 Task: Create a due date automation trigger when advanced on, 2 hours before a card is due add fields without custom field "Resume" set to a date more than 1 days from now.
Action: Mouse moved to (1024, 300)
Screenshot: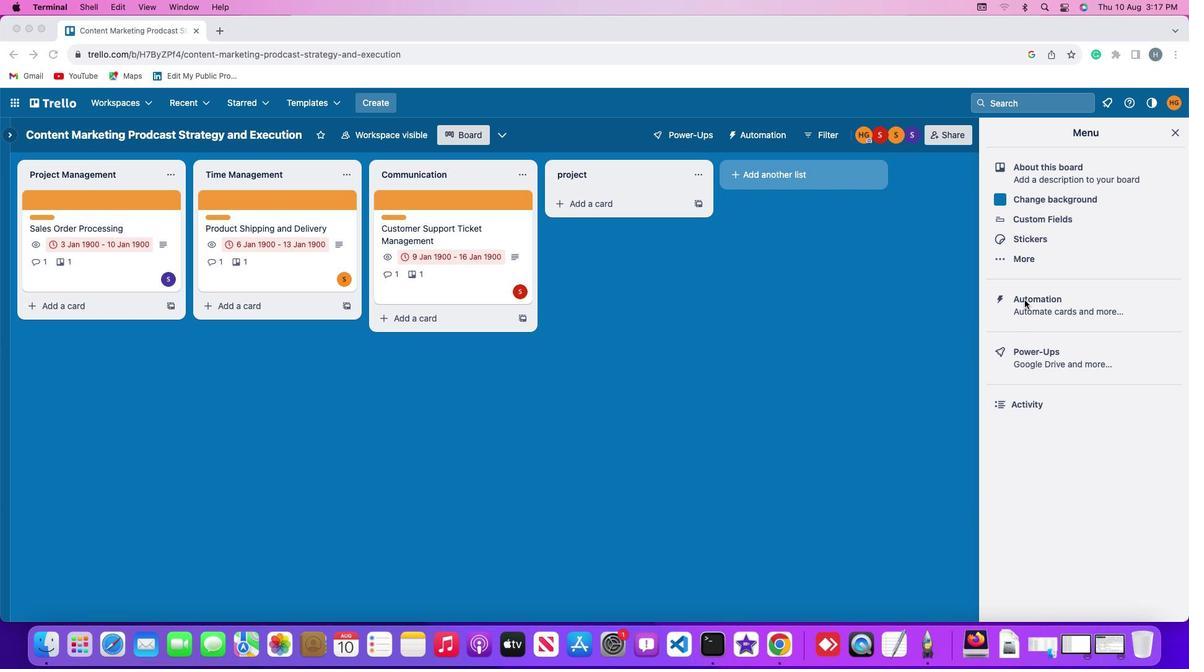 
Action: Mouse pressed left at (1024, 300)
Screenshot: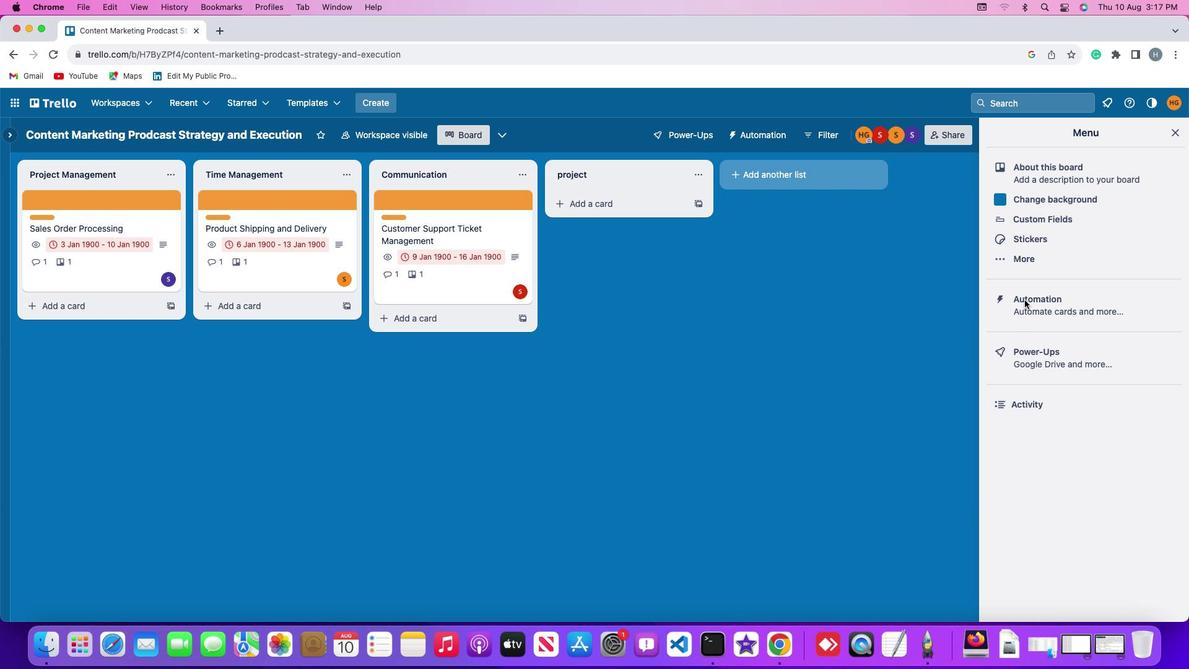 
Action: Mouse pressed left at (1024, 300)
Screenshot: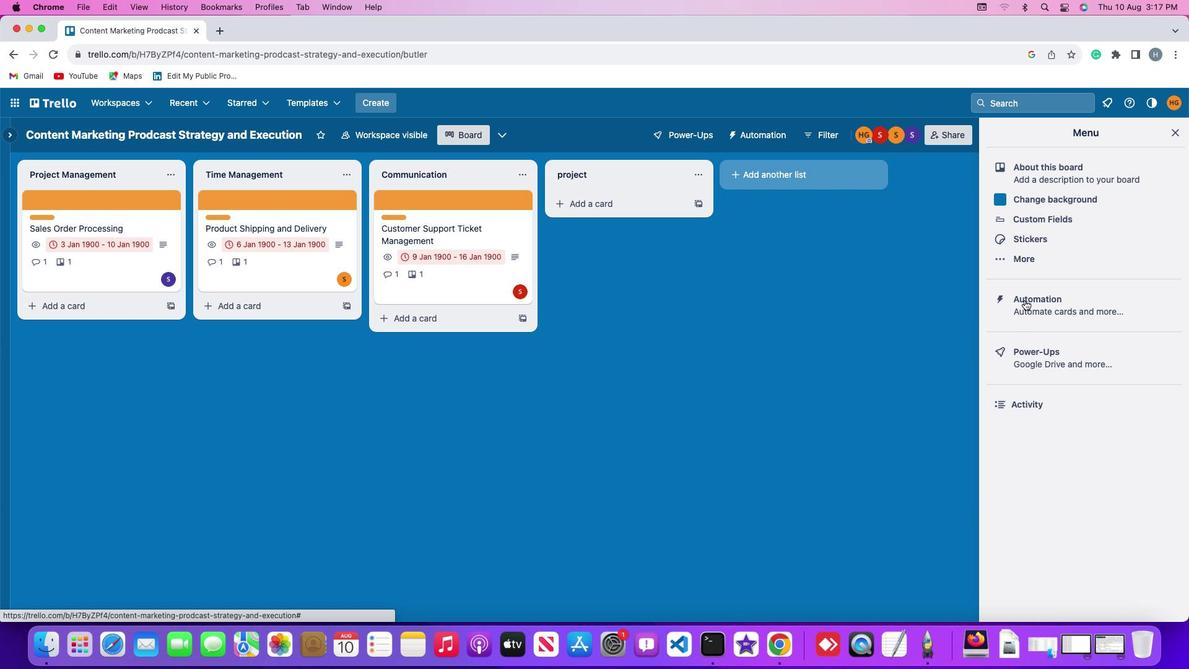 
Action: Mouse moved to (96, 294)
Screenshot: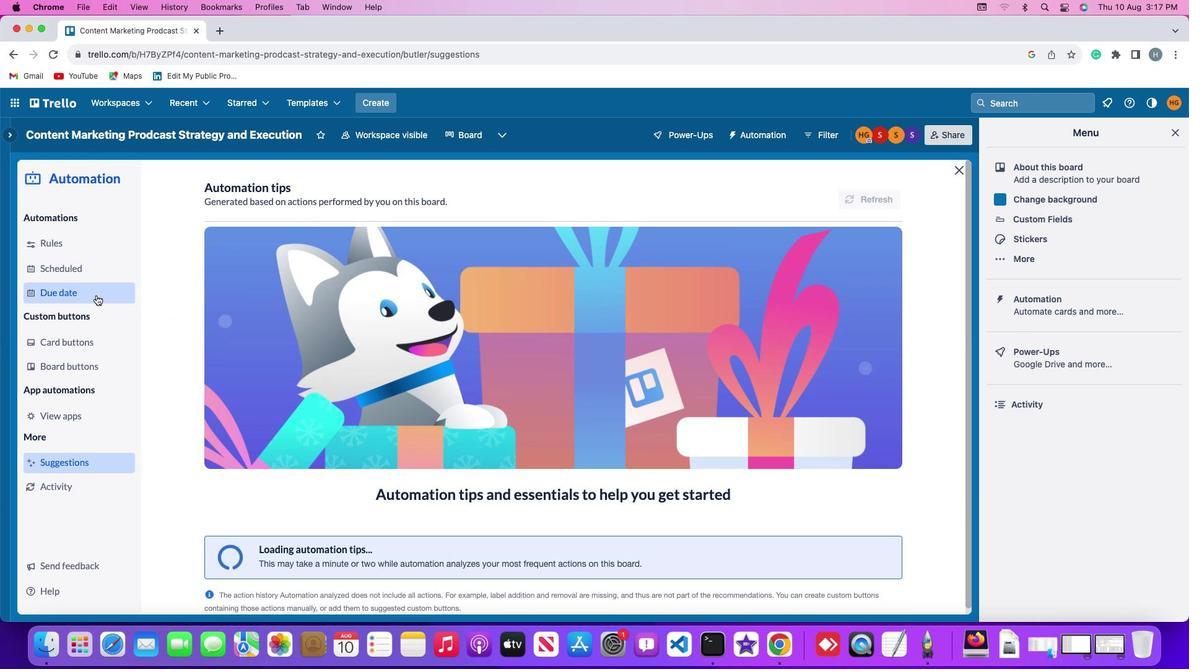 
Action: Mouse pressed left at (96, 294)
Screenshot: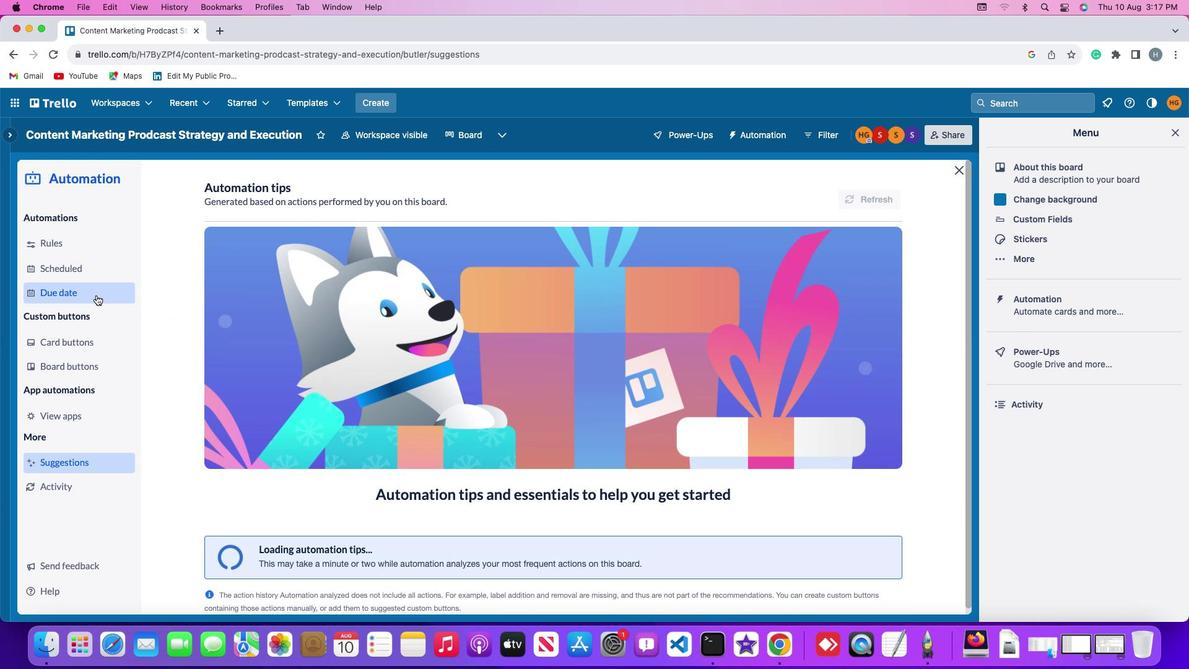 
Action: Mouse moved to (843, 190)
Screenshot: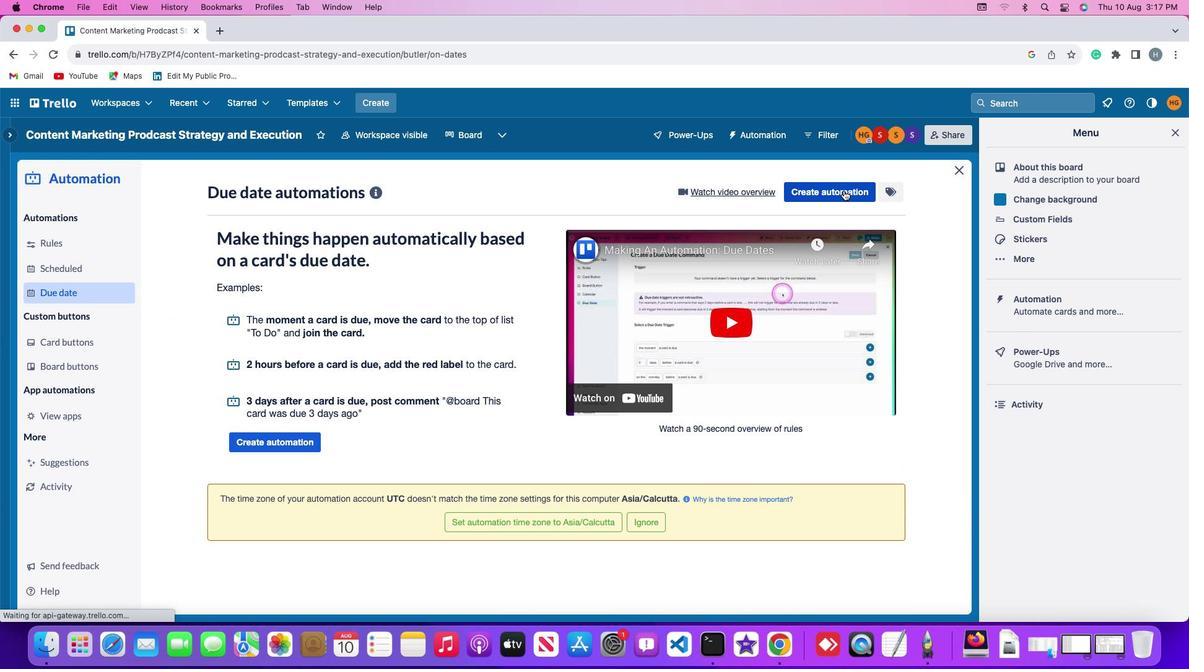 
Action: Mouse pressed left at (843, 190)
Screenshot: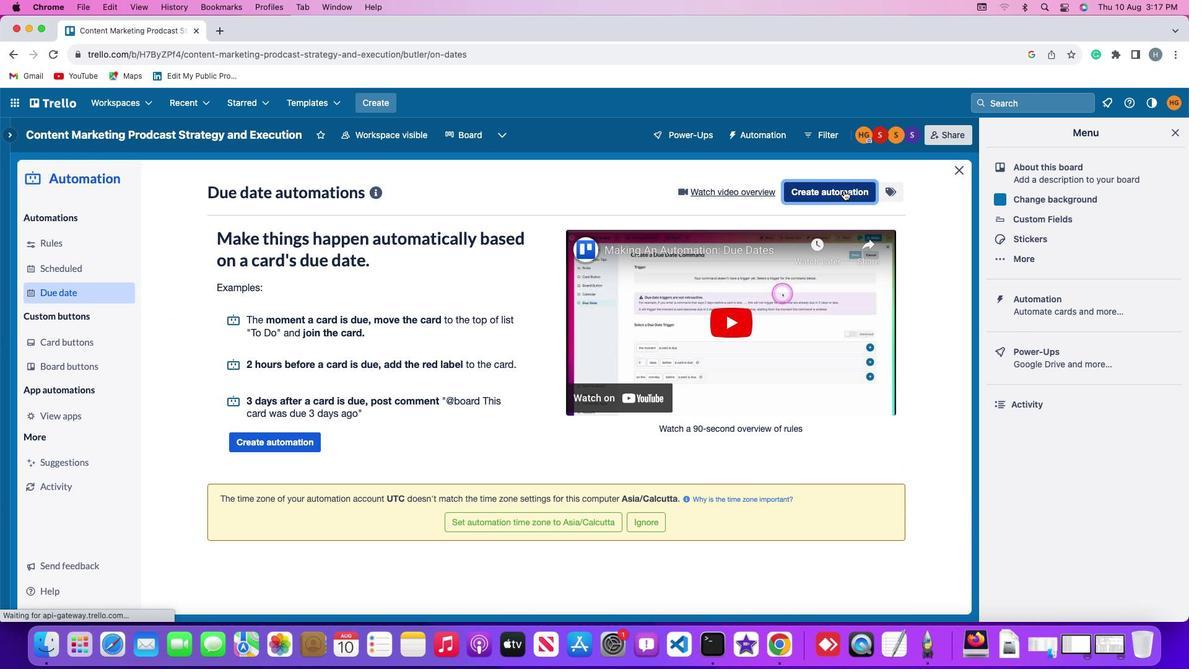 
Action: Mouse moved to (232, 311)
Screenshot: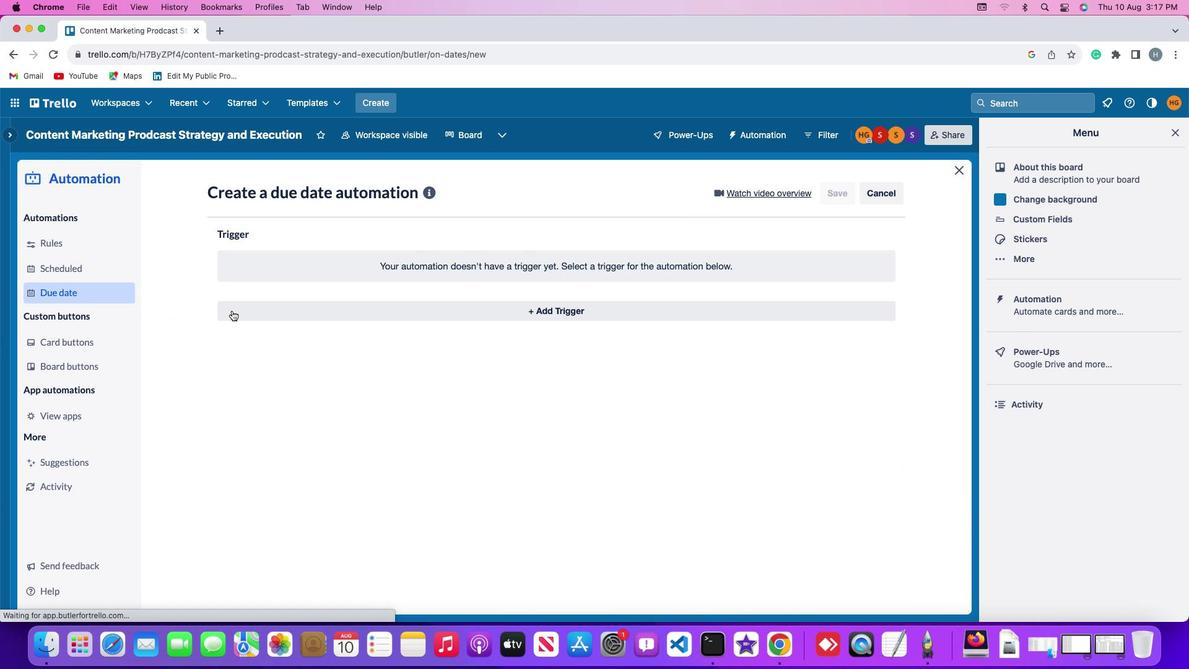 
Action: Mouse pressed left at (232, 311)
Screenshot: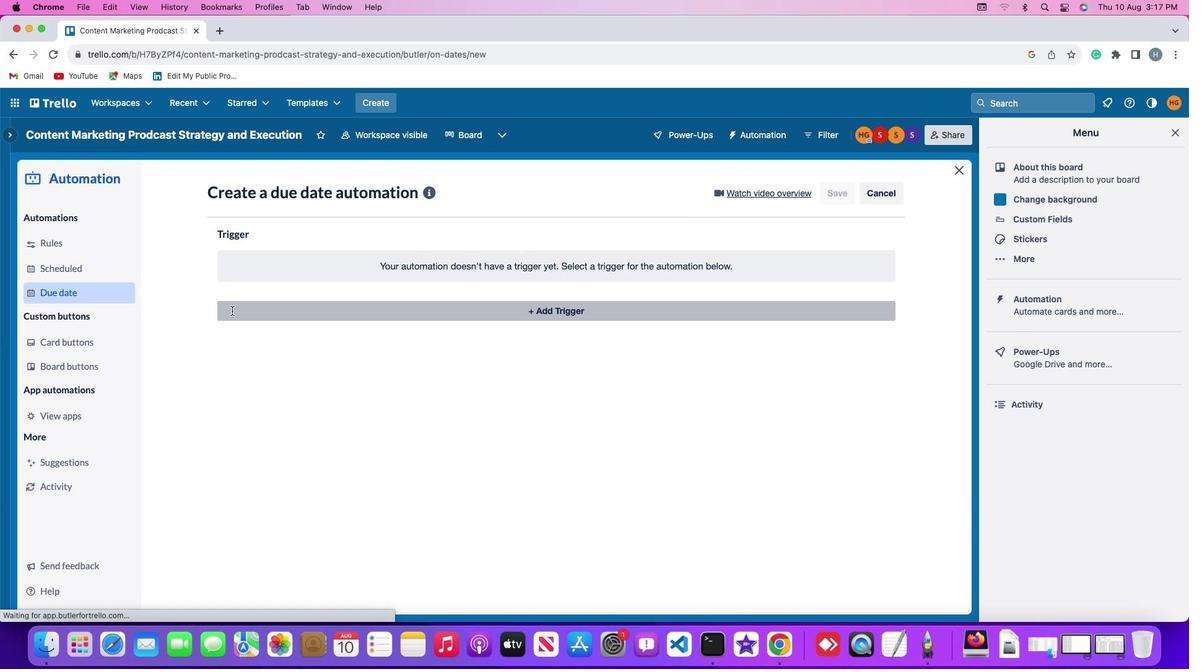 
Action: Mouse moved to (243, 508)
Screenshot: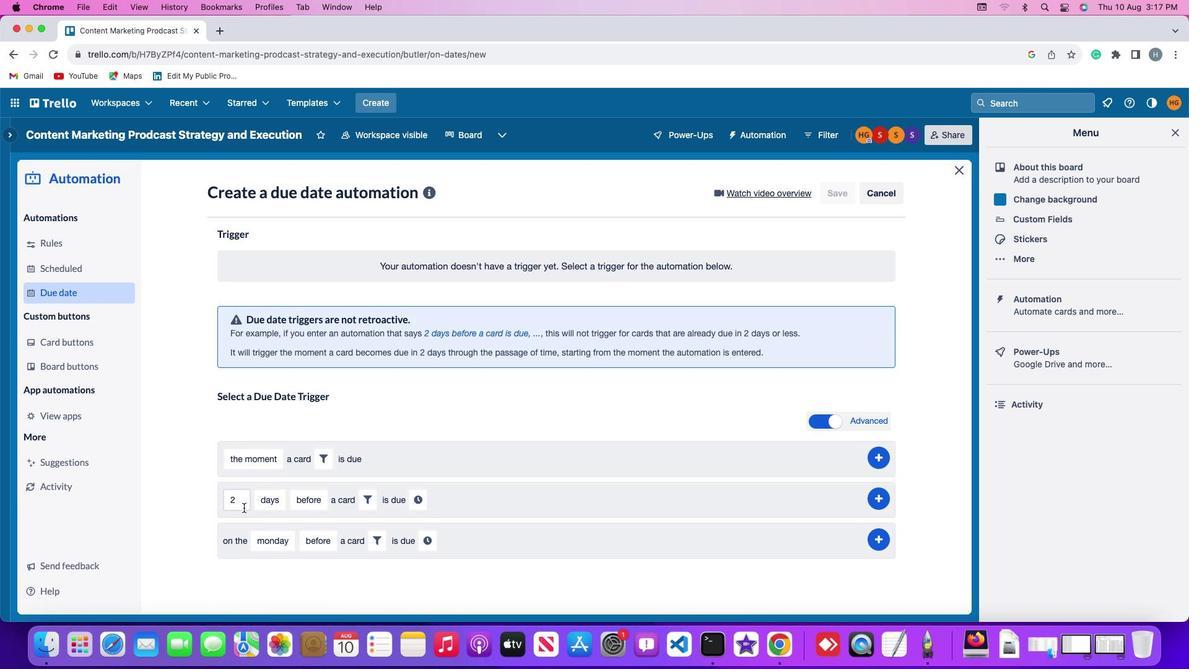 
Action: Mouse pressed left at (243, 508)
Screenshot: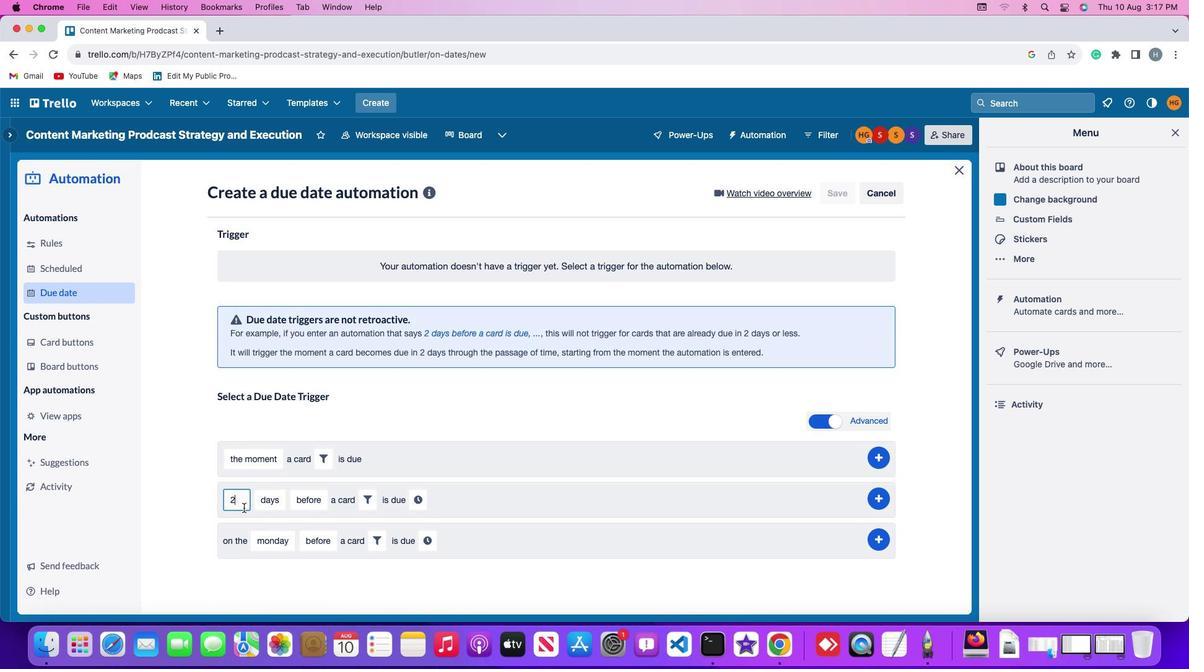 
Action: Key pressed Key.backspace
Screenshot: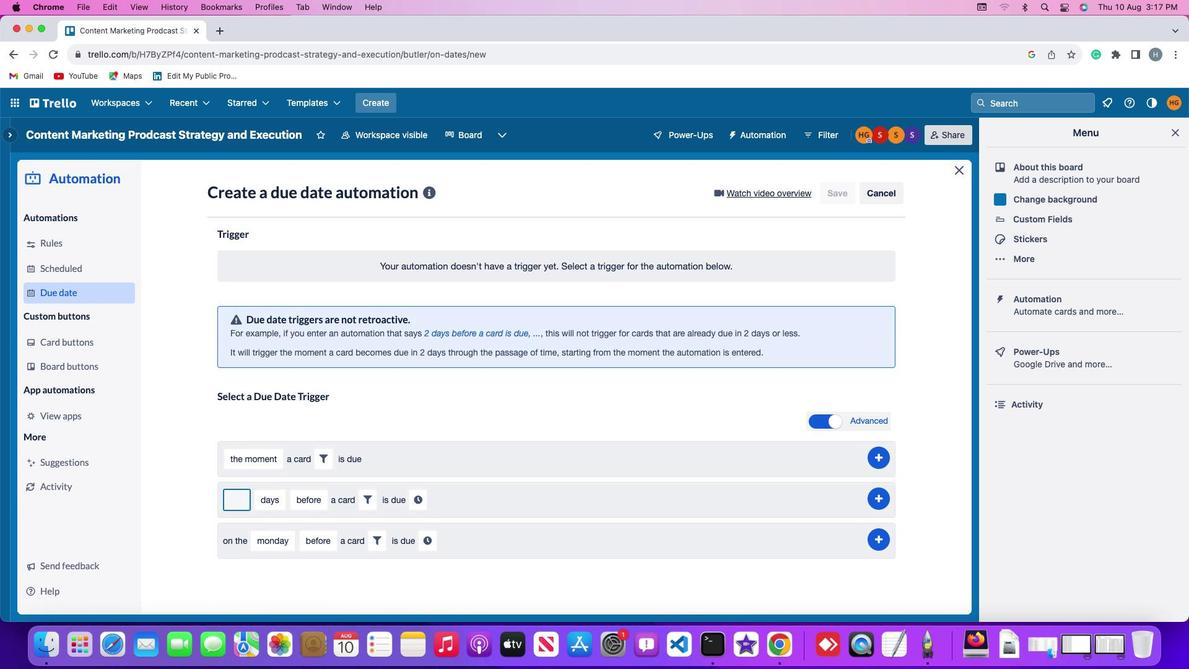 
Action: Mouse moved to (243, 508)
Screenshot: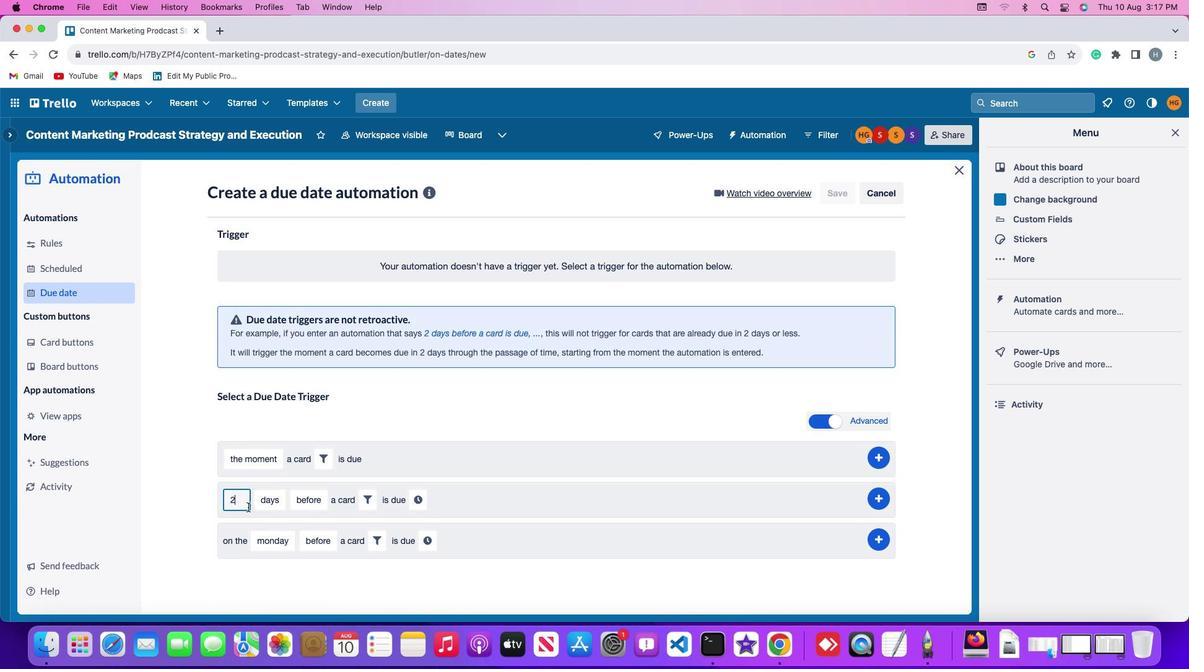 
Action: Key pressed '2'
Screenshot: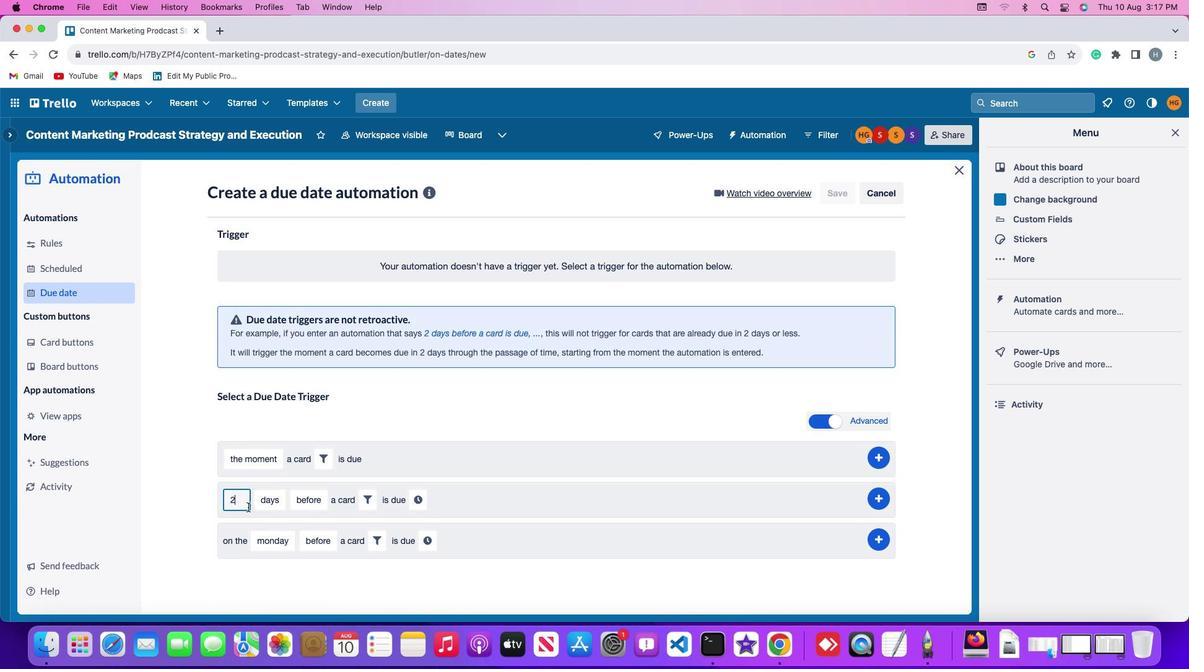 
Action: Mouse moved to (258, 503)
Screenshot: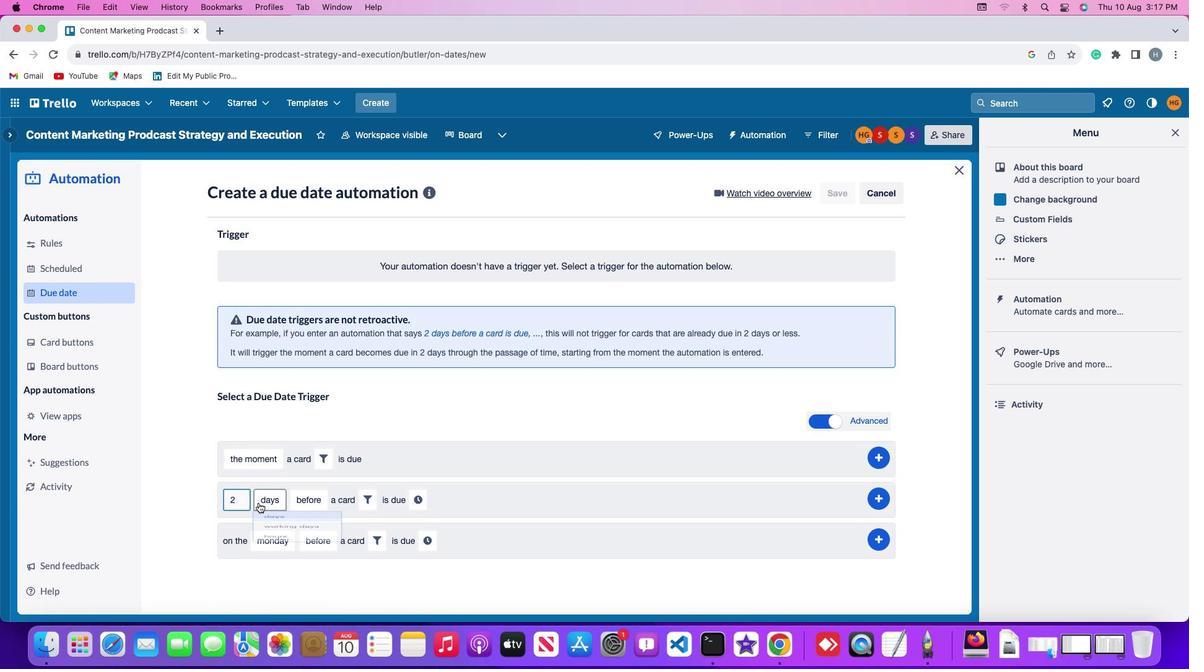 
Action: Mouse pressed left at (258, 503)
Screenshot: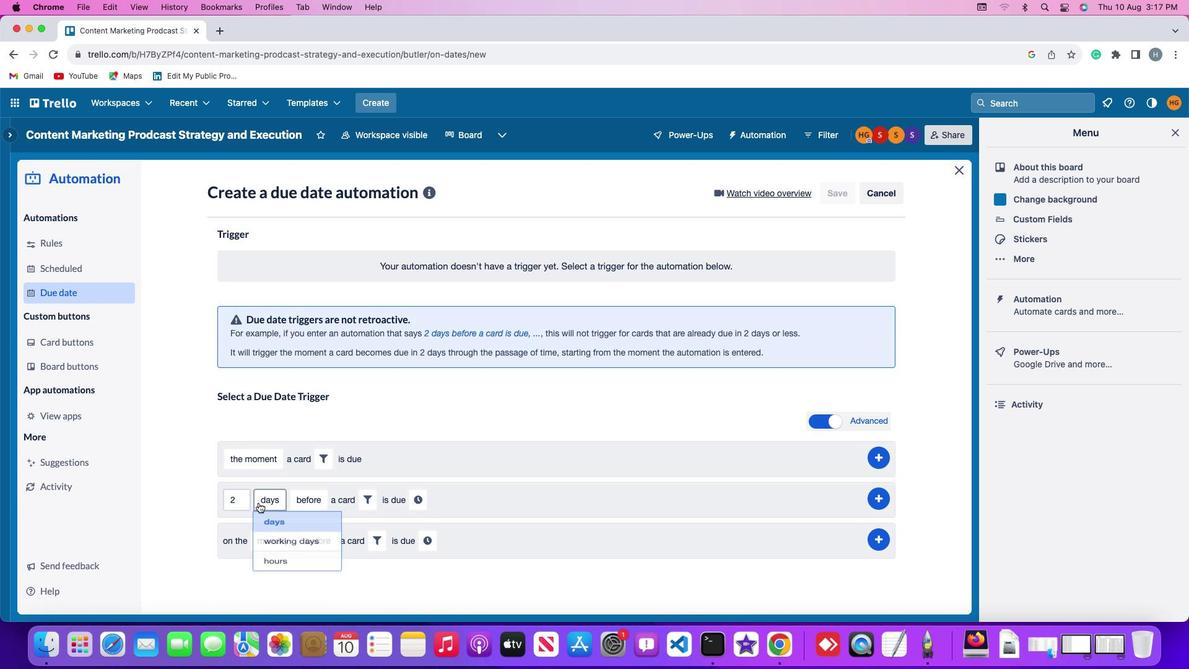 
Action: Mouse moved to (282, 571)
Screenshot: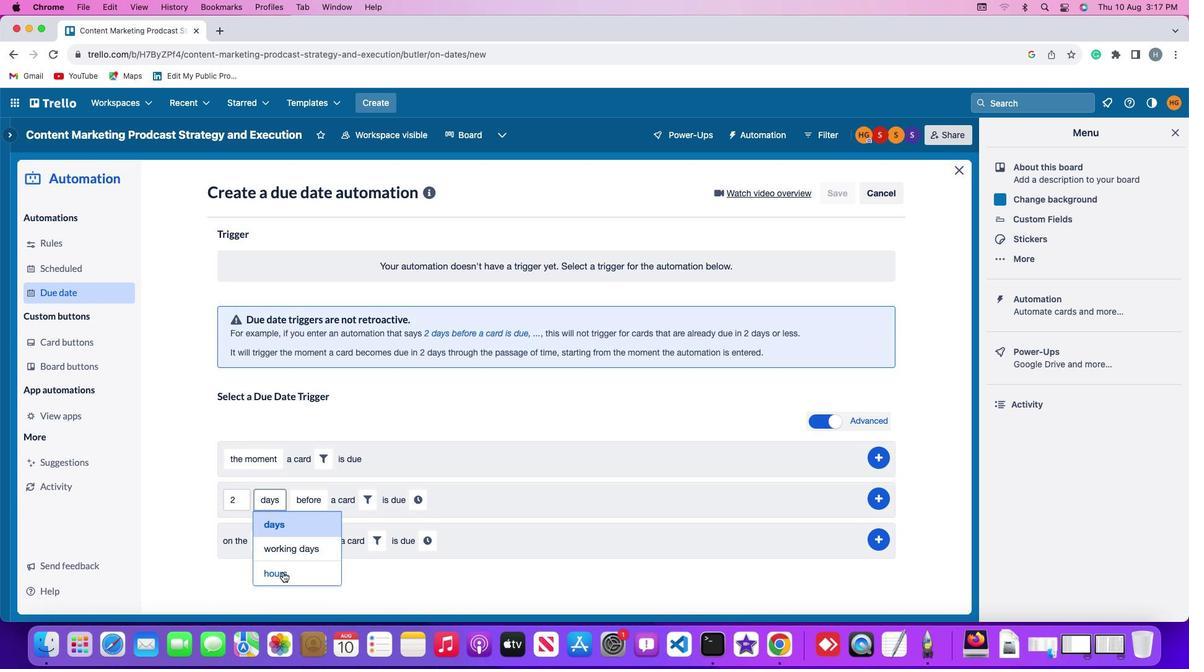 
Action: Mouse pressed left at (282, 571)
Screenshot: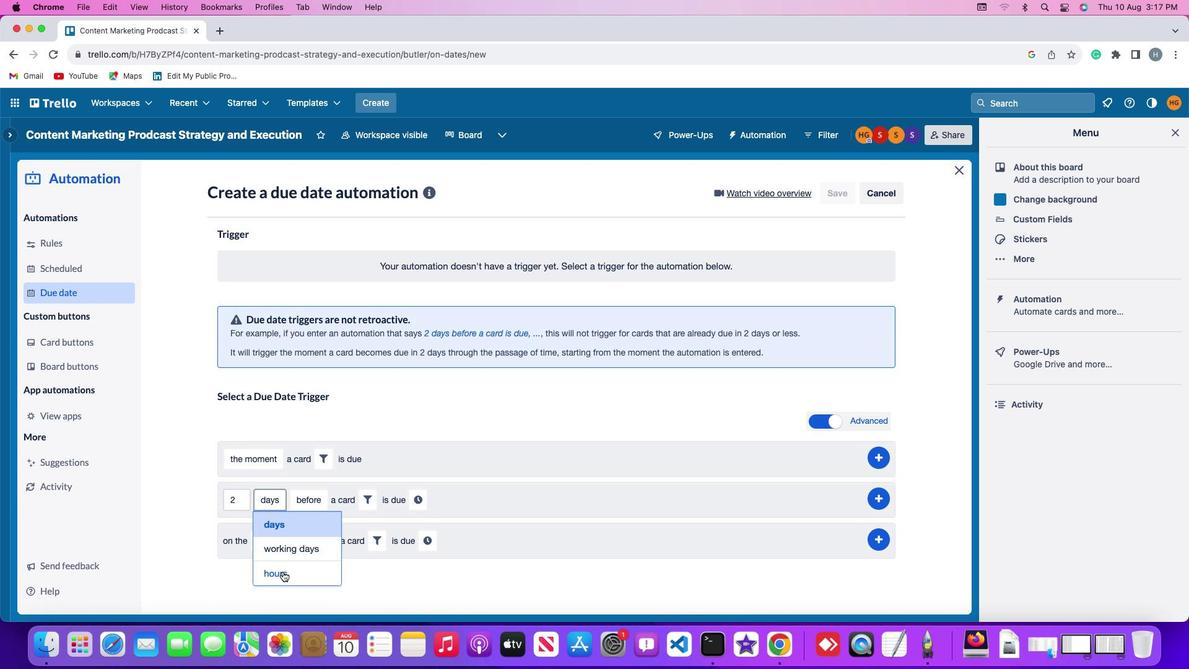 
Action: Mouse moved to (311, 498)
Screenshot: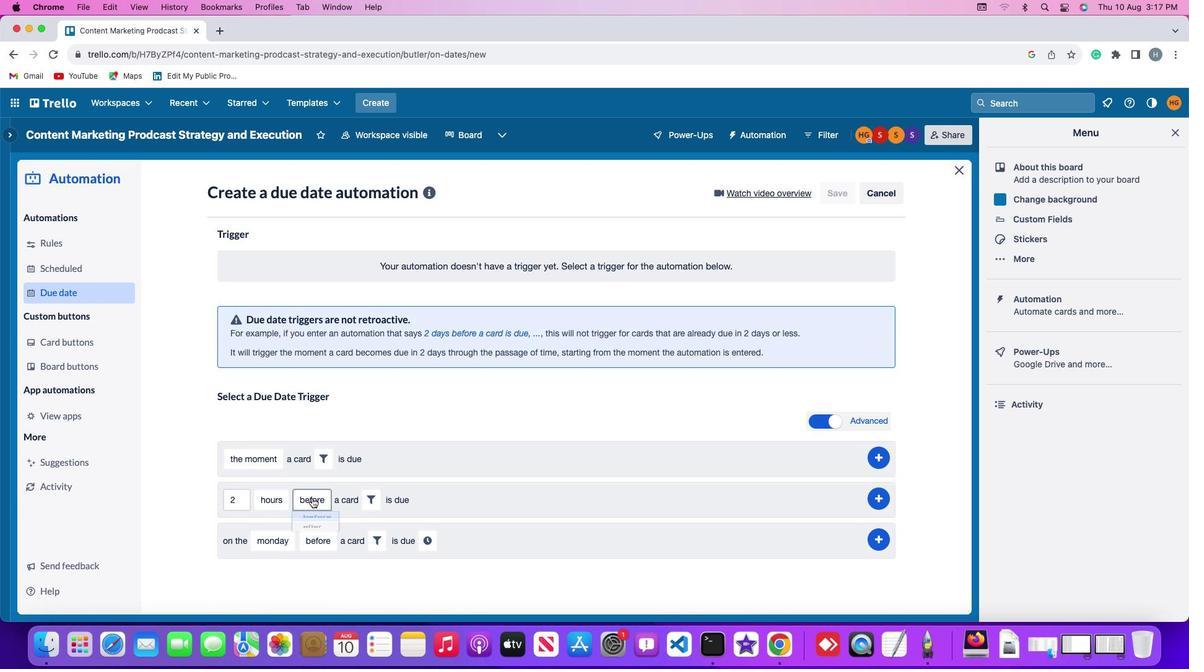 
Action: Mouse pressed left at (311, 498)
Screenshot: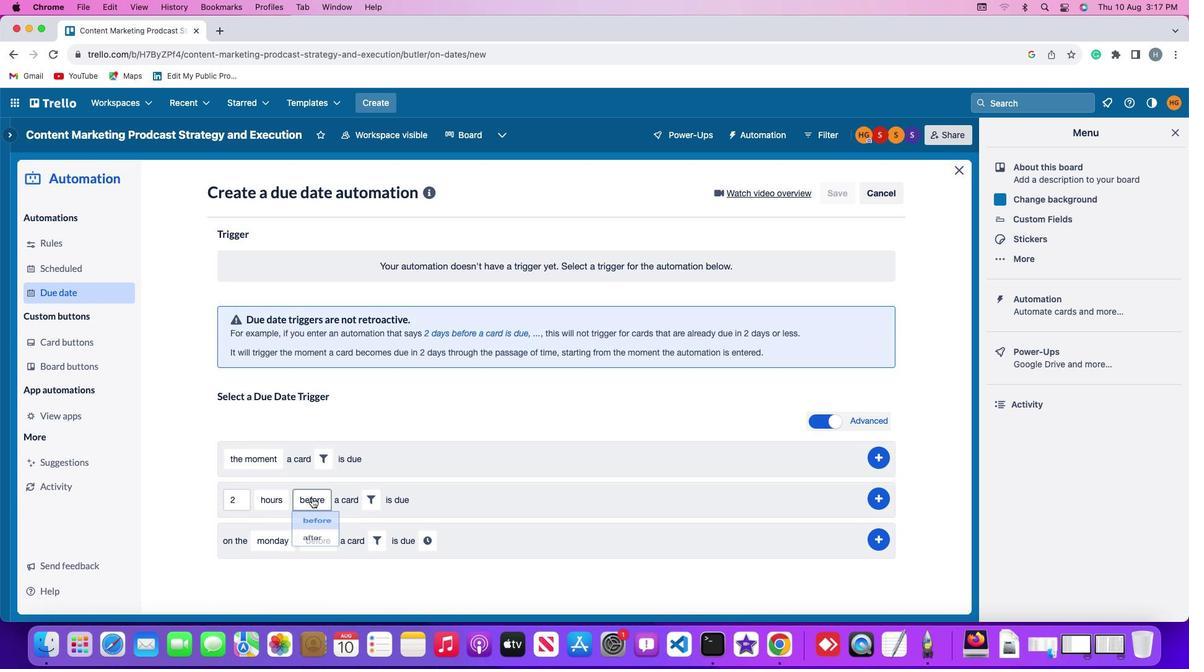 
Action: Mouse moved to (316, 519)
Screenshot: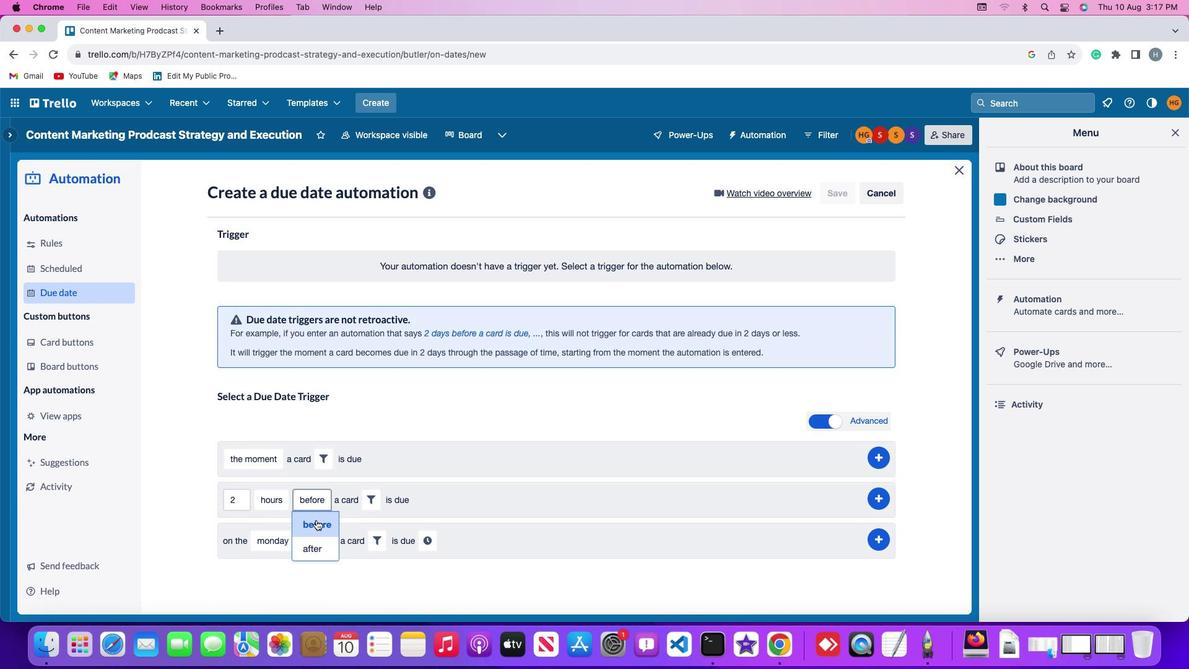 
Action: Mouse pressed left at (316, 519)
Screenshot: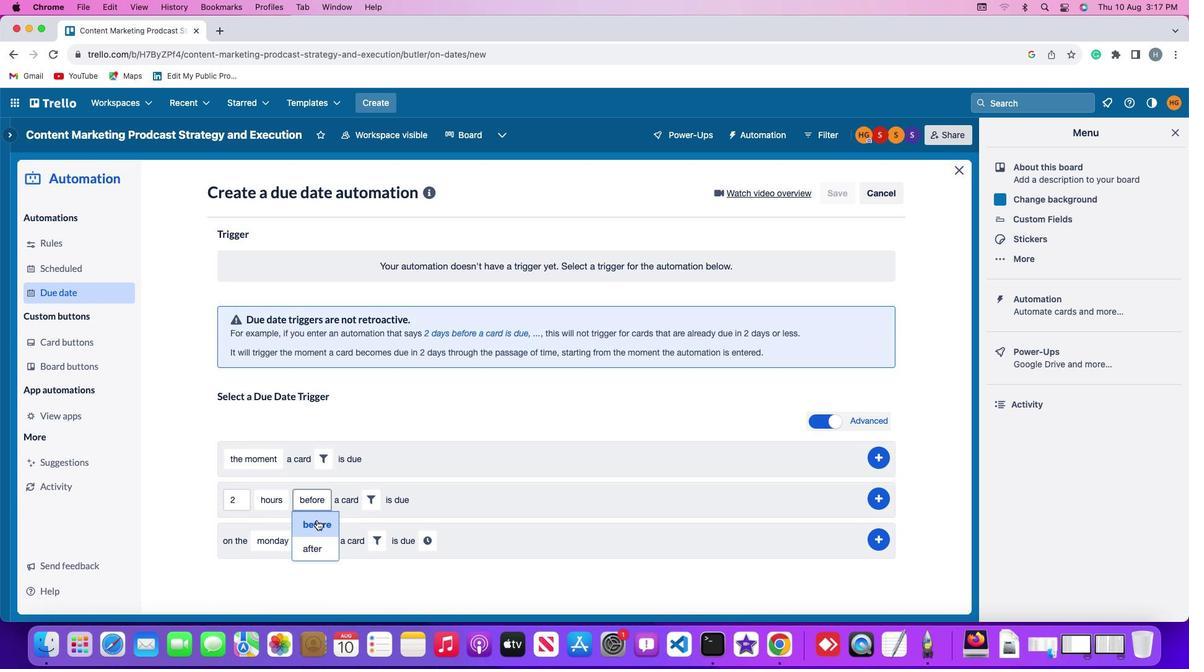 
Action: Mouse moved to (373, 494)
Screenshot: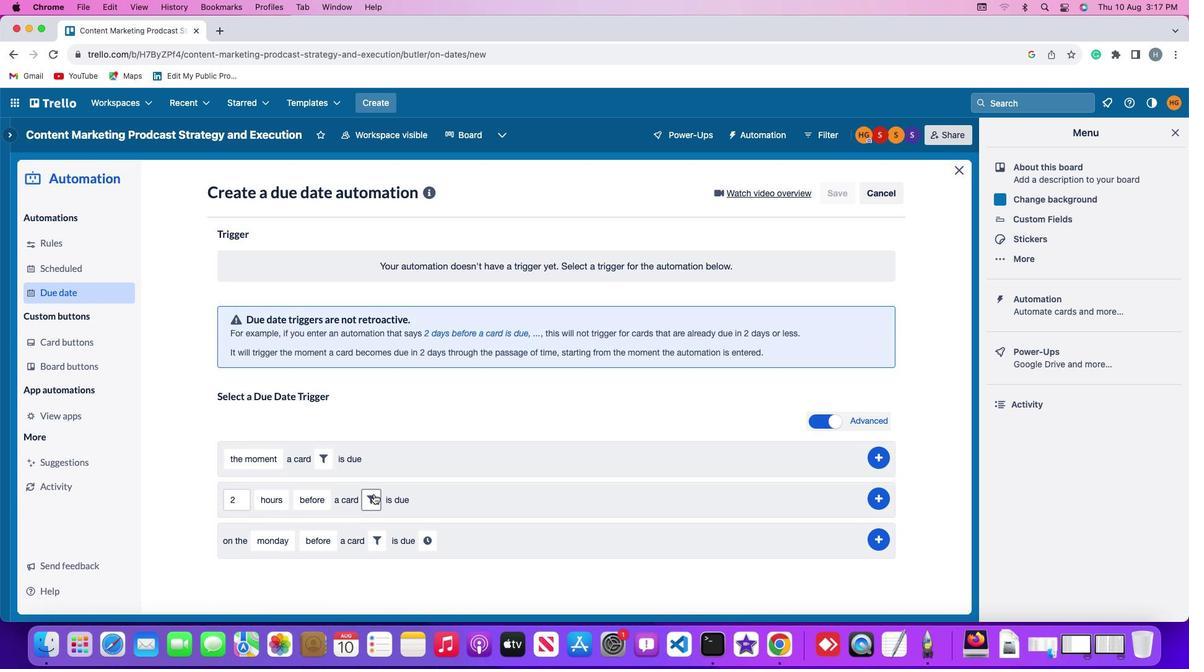 
Action: Mouse pressed left at (373, 494)
Screenshot: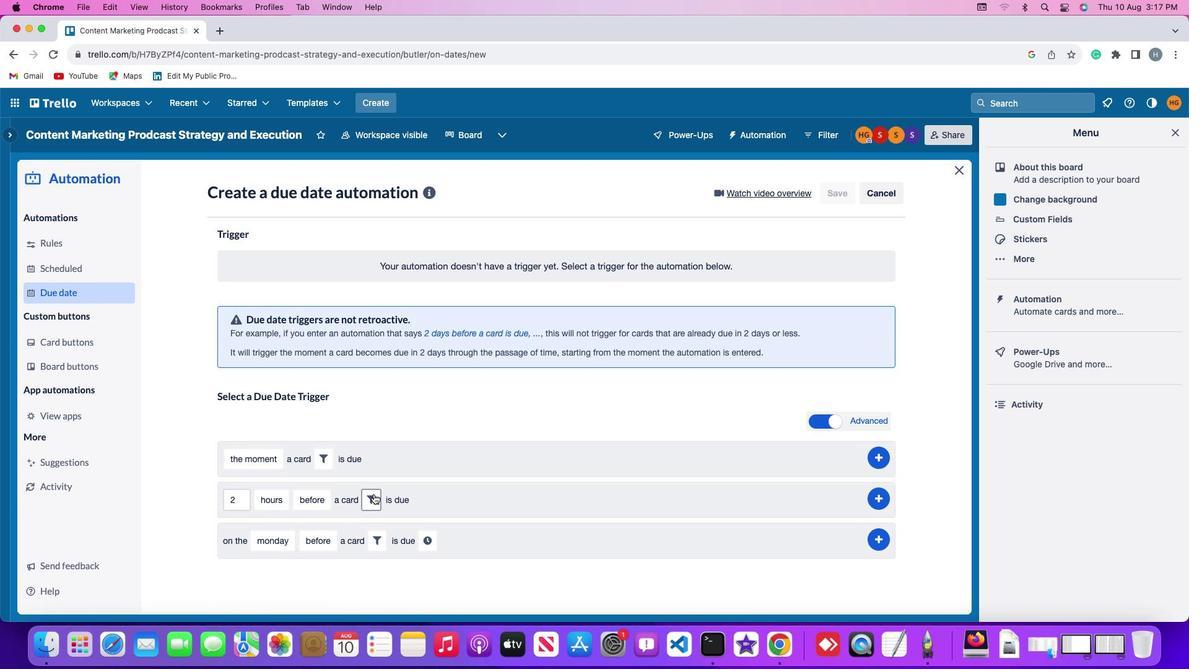 
Action: Mouse moved to (571, 540)
Screenshot: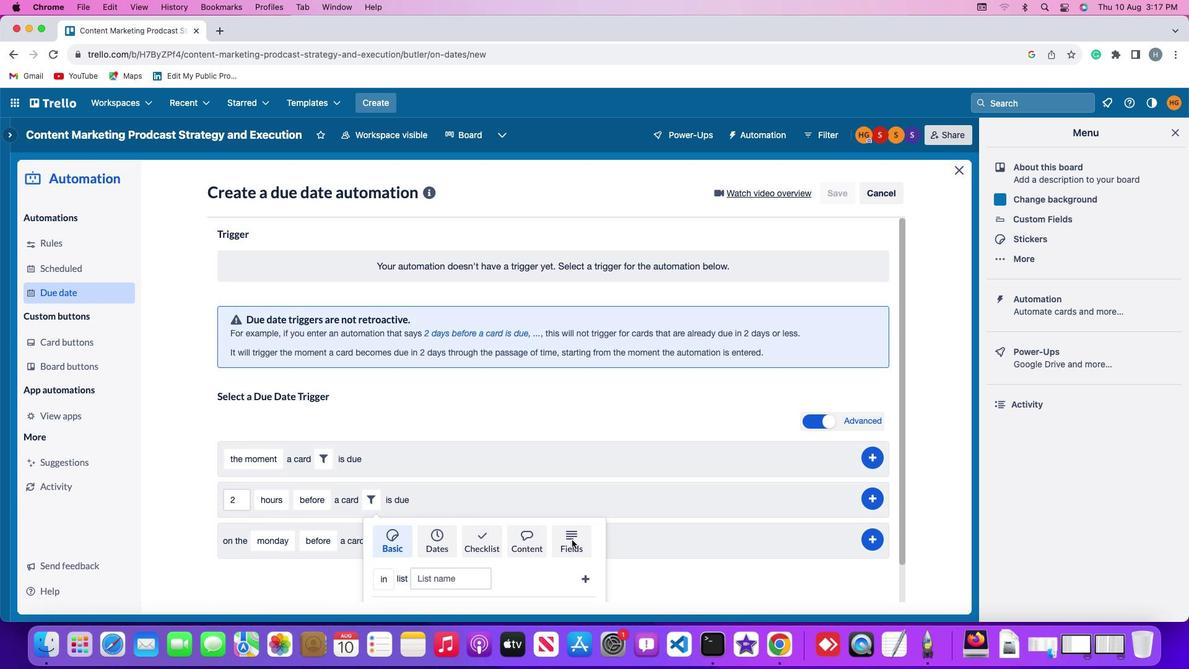 
Action: Mouse pressed left at (571, 540)
Screenshot: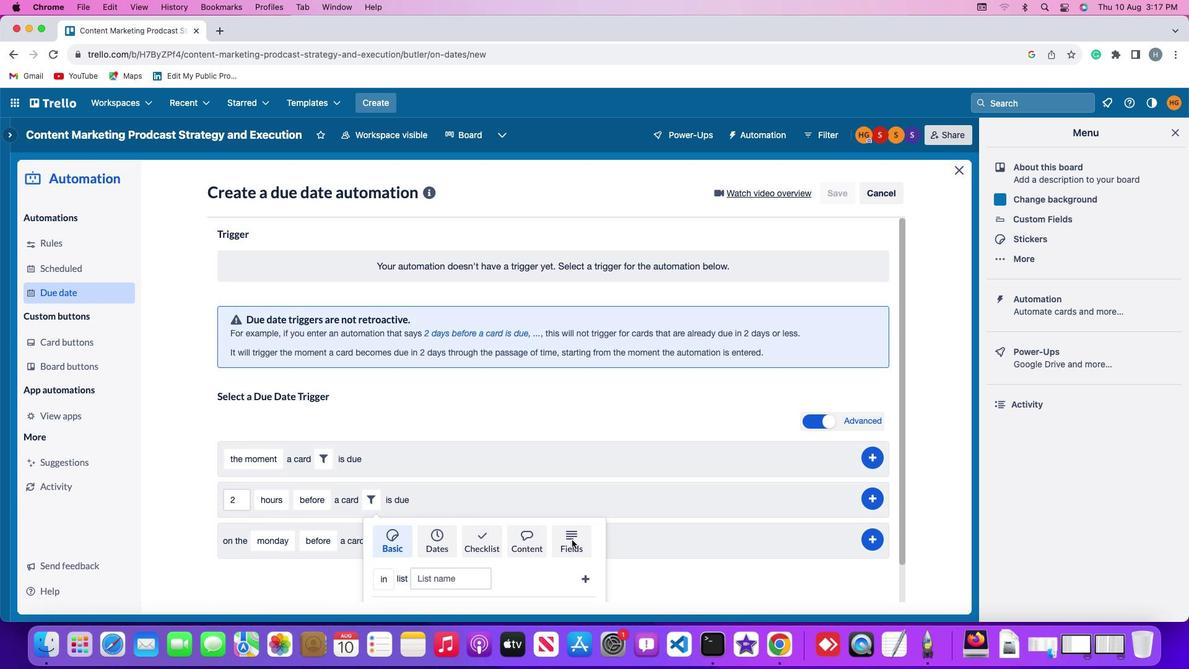 
Action: Mouse moved to (330, 583)
Screenshot: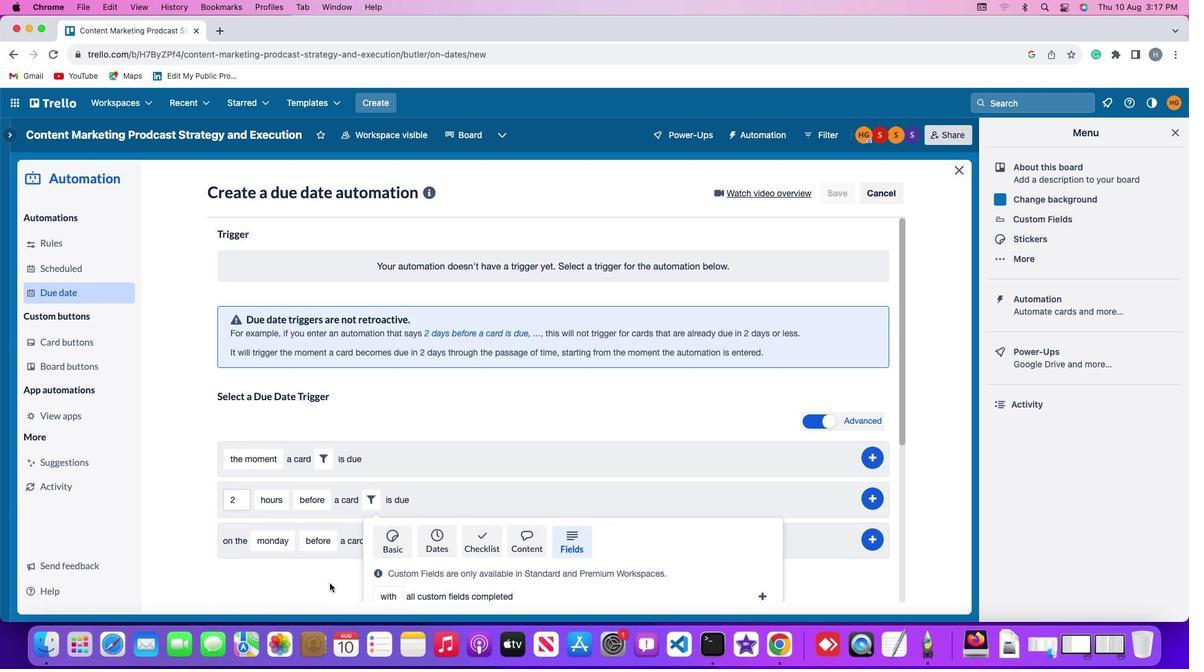 
Action: Mouse scrolled (330, 583) with delta (0, 0)
Screenshot: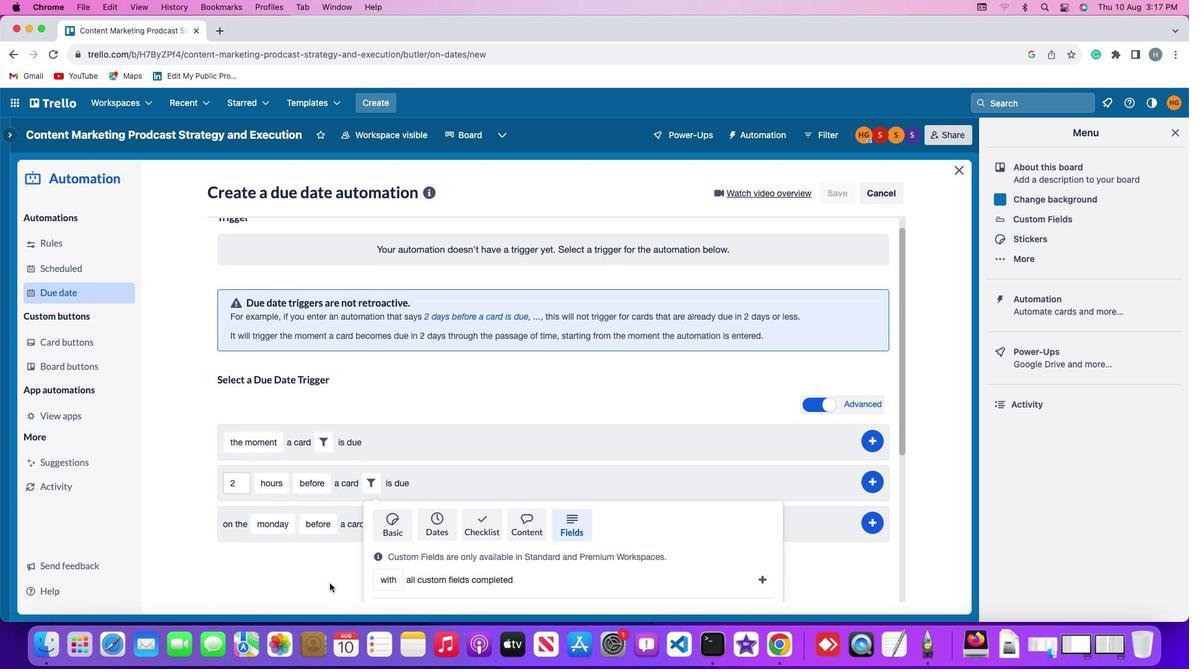 
Action: Mouse scrolled (330, 583) with delta (0, 0)
Screenshot: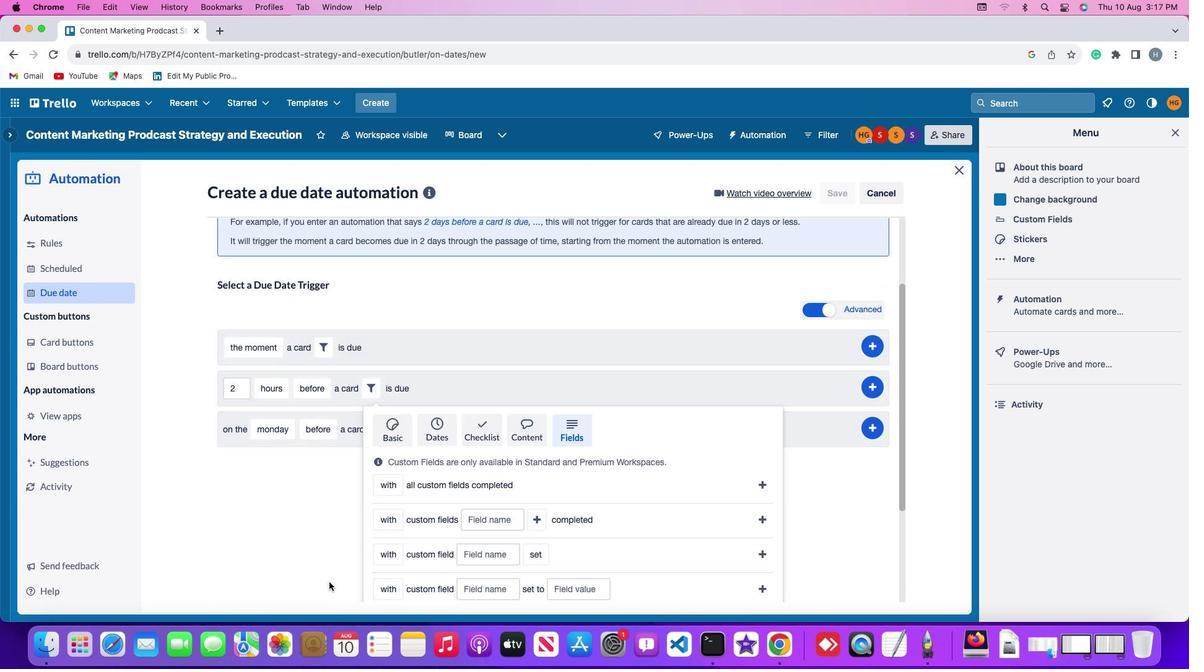 
Action: Mouse scrolled (330, 583) with delta (0, -1)
Screenshot: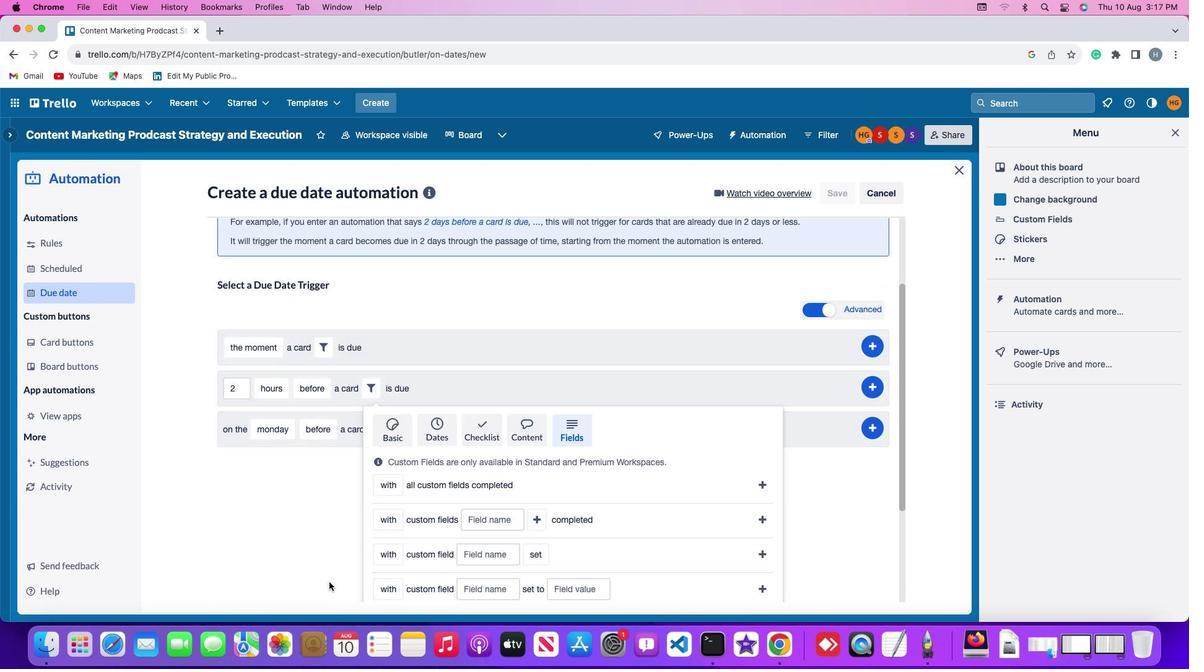 
Action: Mouse scrolled (330, 583) with delta (0, -3)
Screenshot: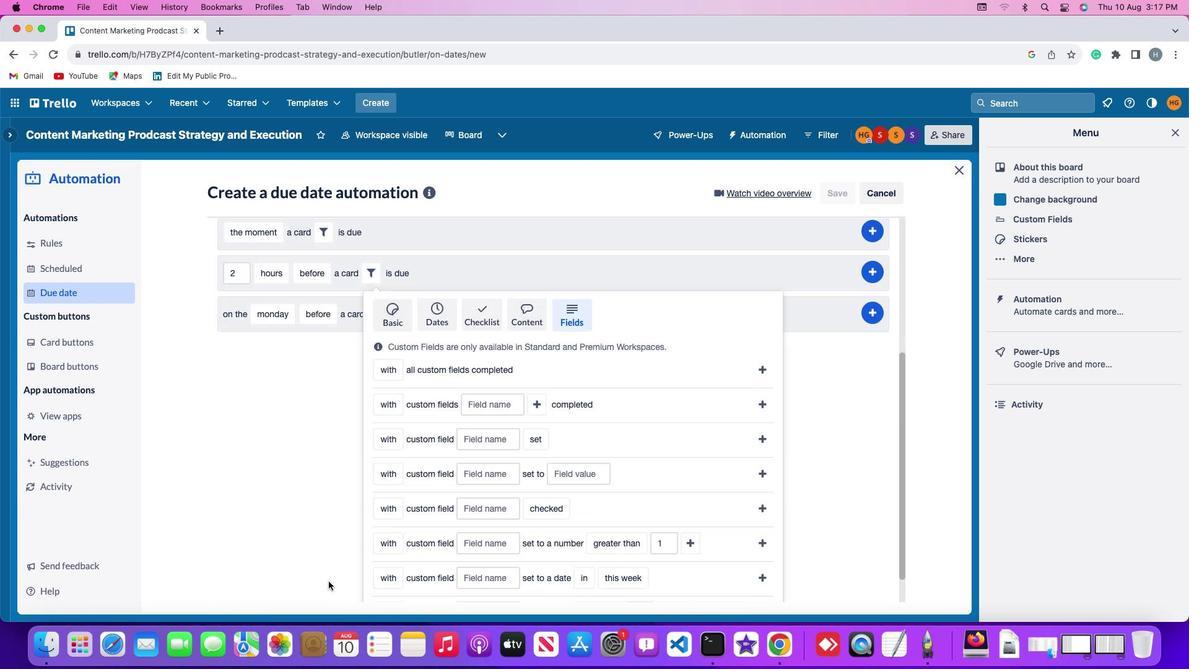 
Action: Mouse scrolled (330, 583) with delta (0, -3)
Screenshot: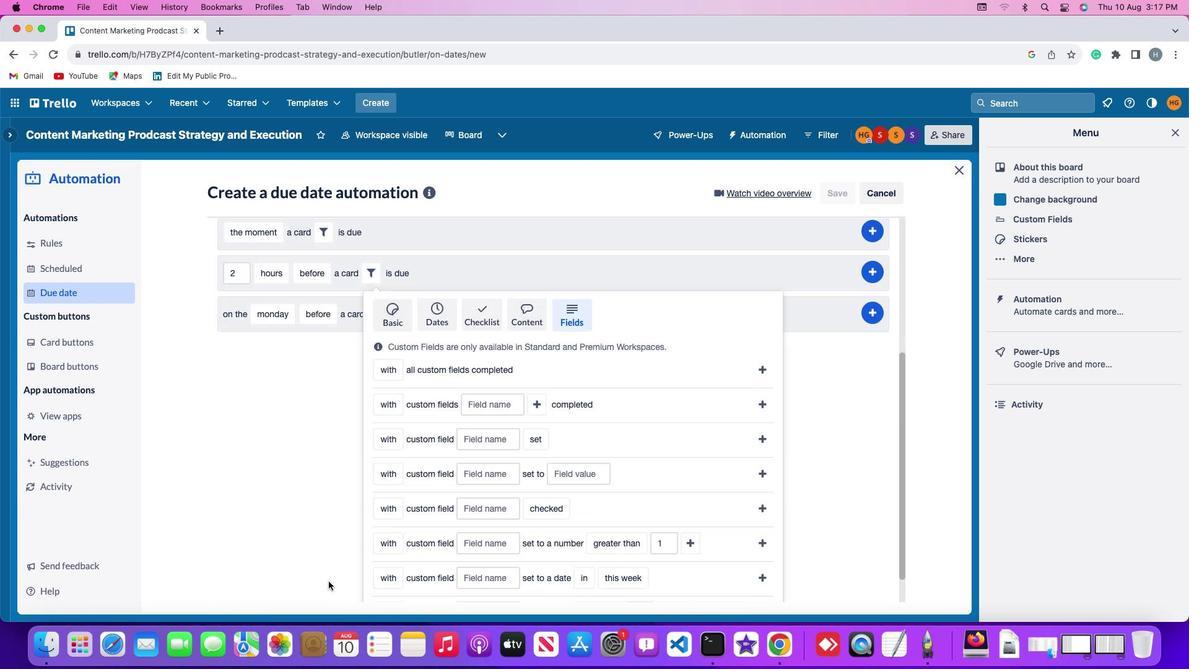 
Action: Mouse moved to (329, 581)
Screenshot: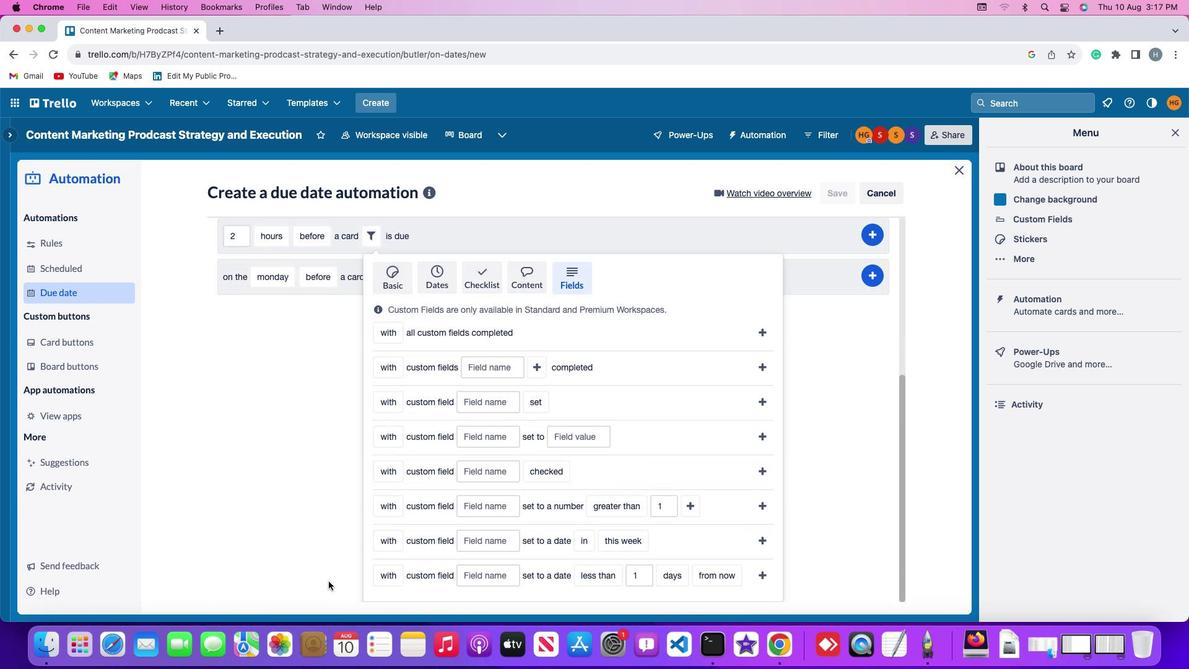 
Action: Mouse scrolled (329, 581) with delta (0, 0)
Screenshot: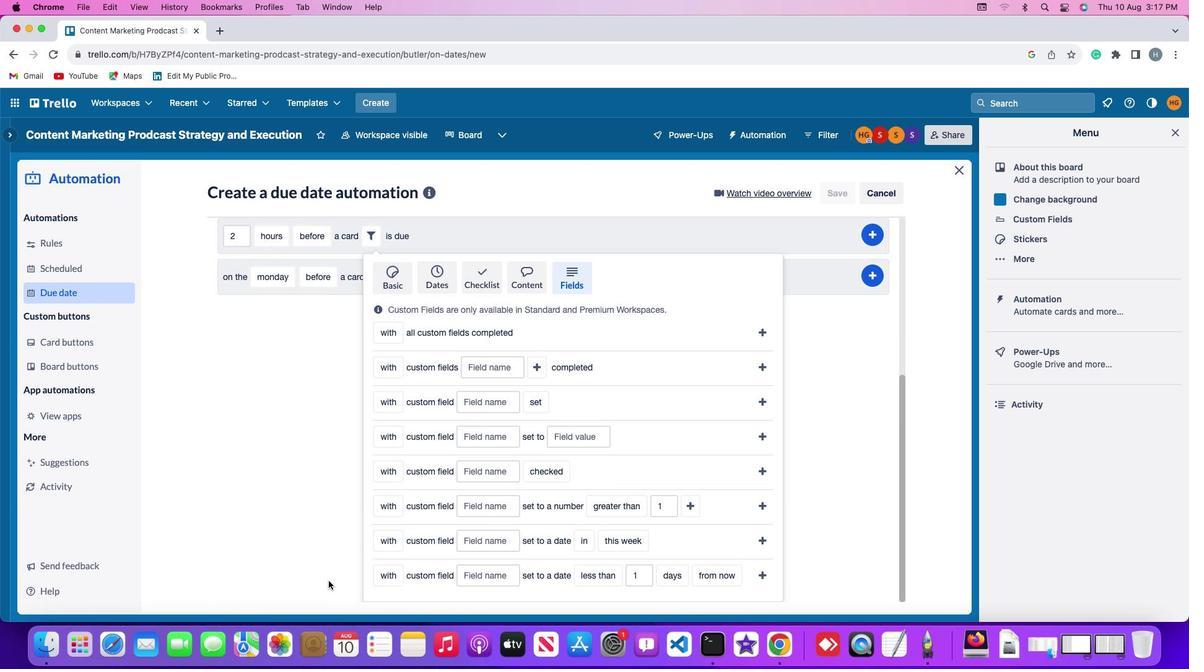 
Action: Mouse scrolled (329, 581) with delta (0, 0)
Screenshot: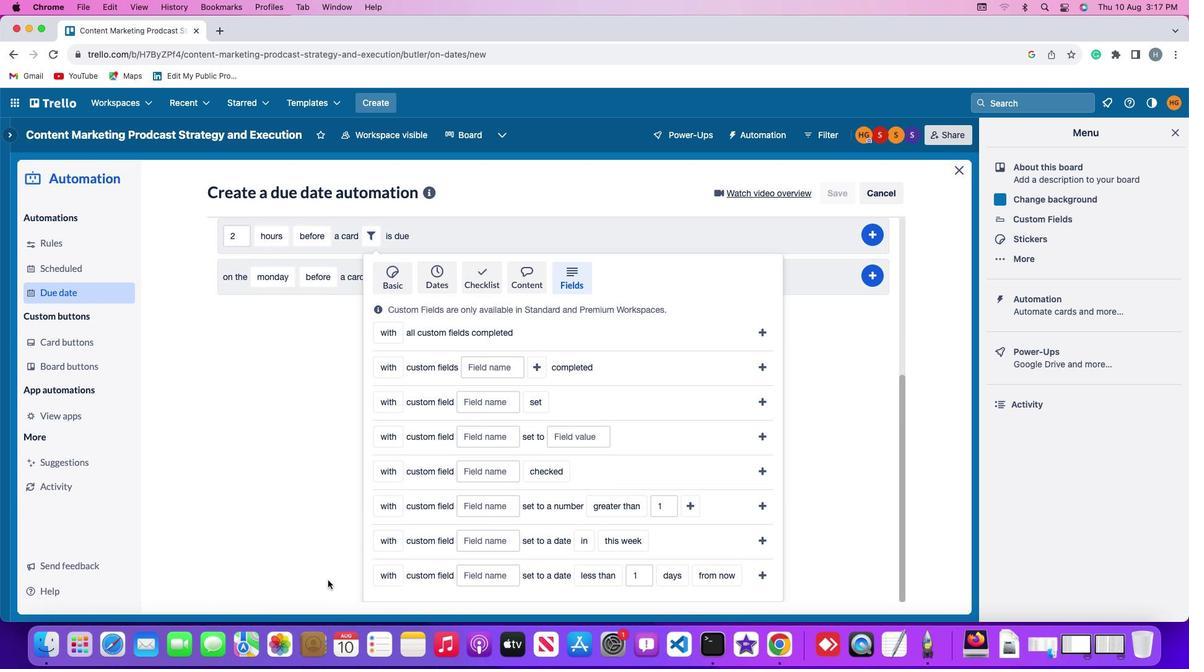 
Action: Mouse scrolled (329, 581) with delta (0, -1)
Screenshot: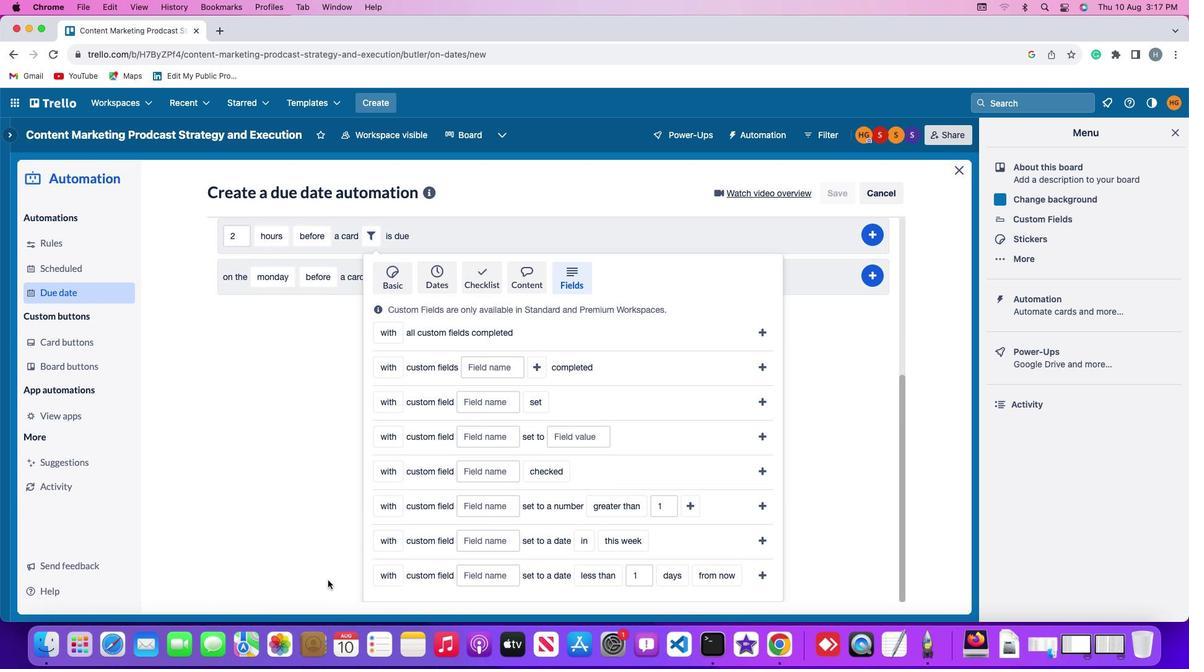 
Action: Mouse scrolled (329, 581) with delta (0, -3)
Screenshot: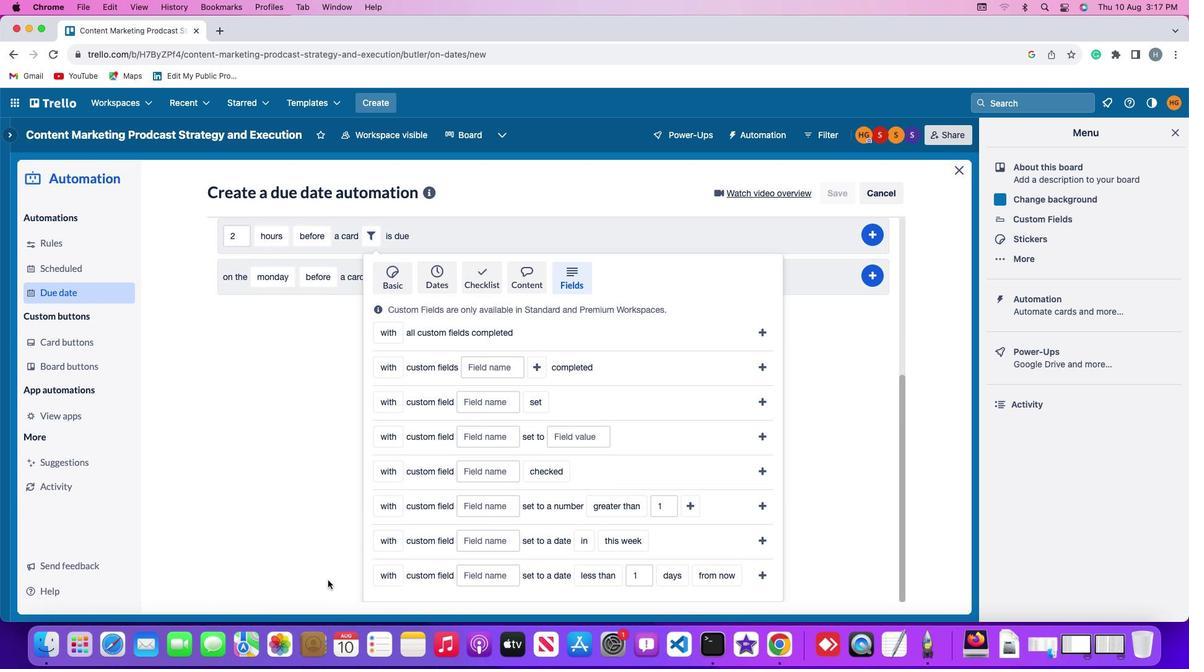 
Action: Mouse moved to (329, 581)
Screenshot: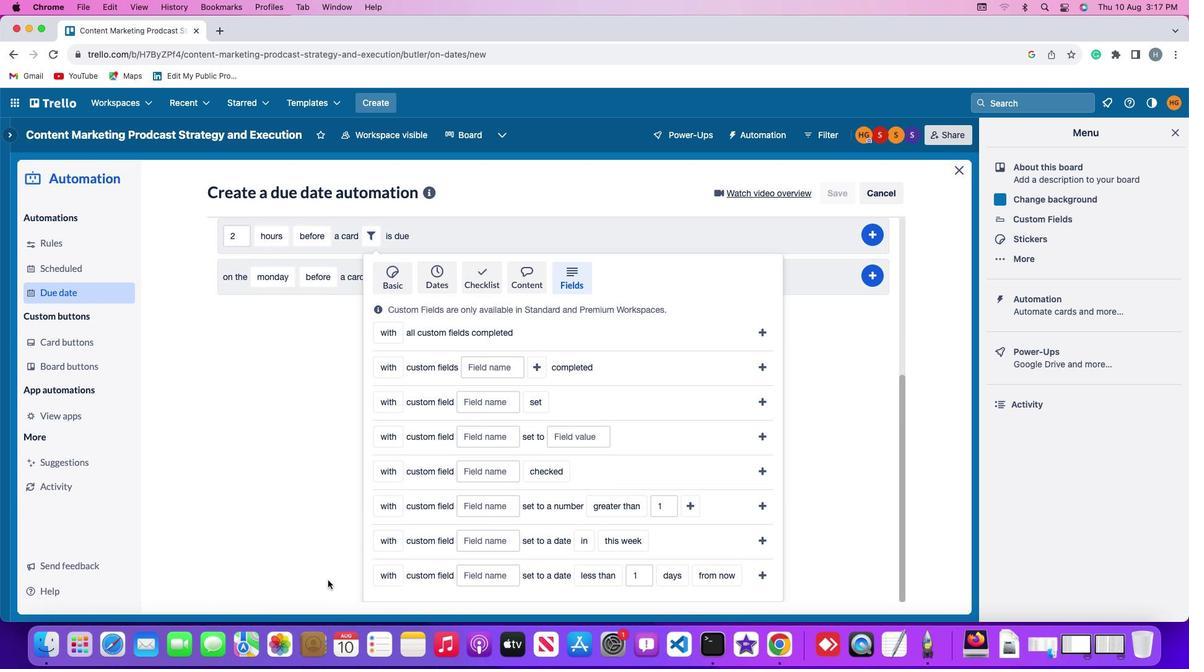 
Action: Mouse scrolled (329, 581) with delta (0, -3)
Screenshot: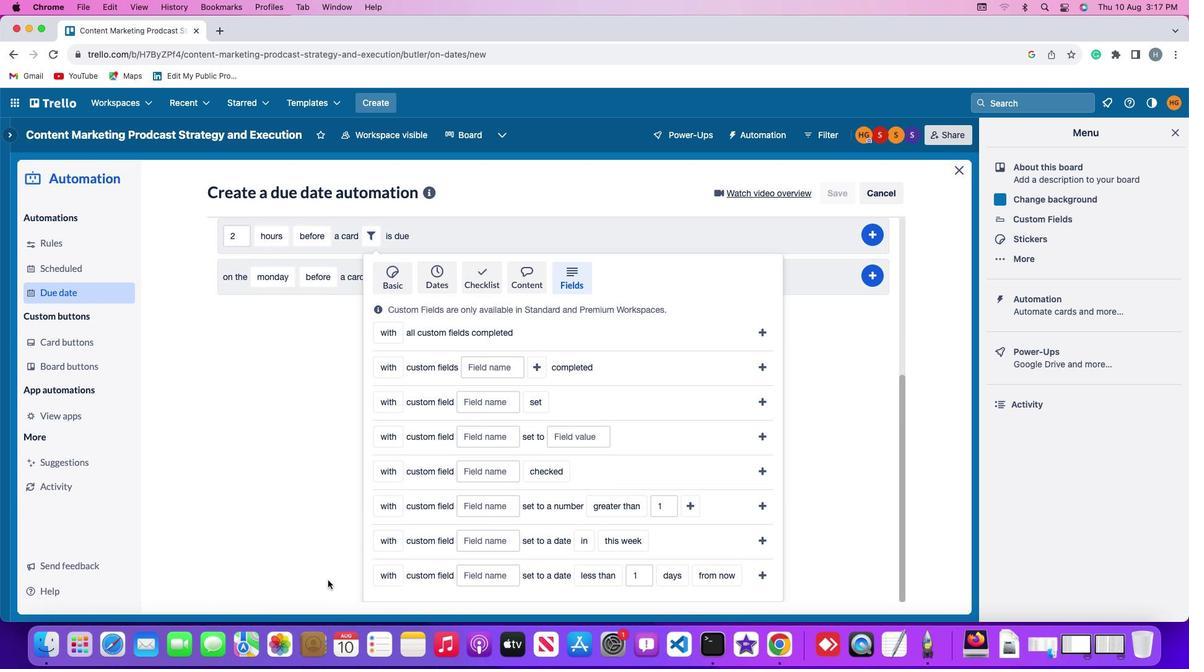 
Action: Mouse moved to (328, 580)
Screenshot: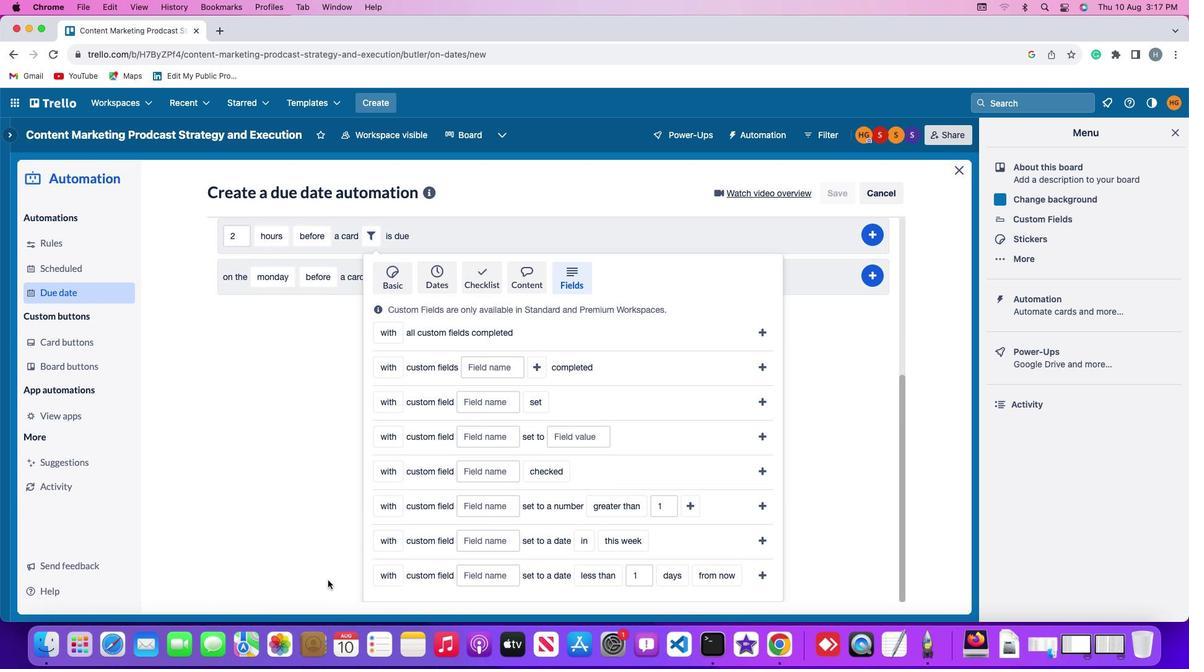 
Action: Mouse scrolled (328, 580) with delta (0, -4)
Screenshot: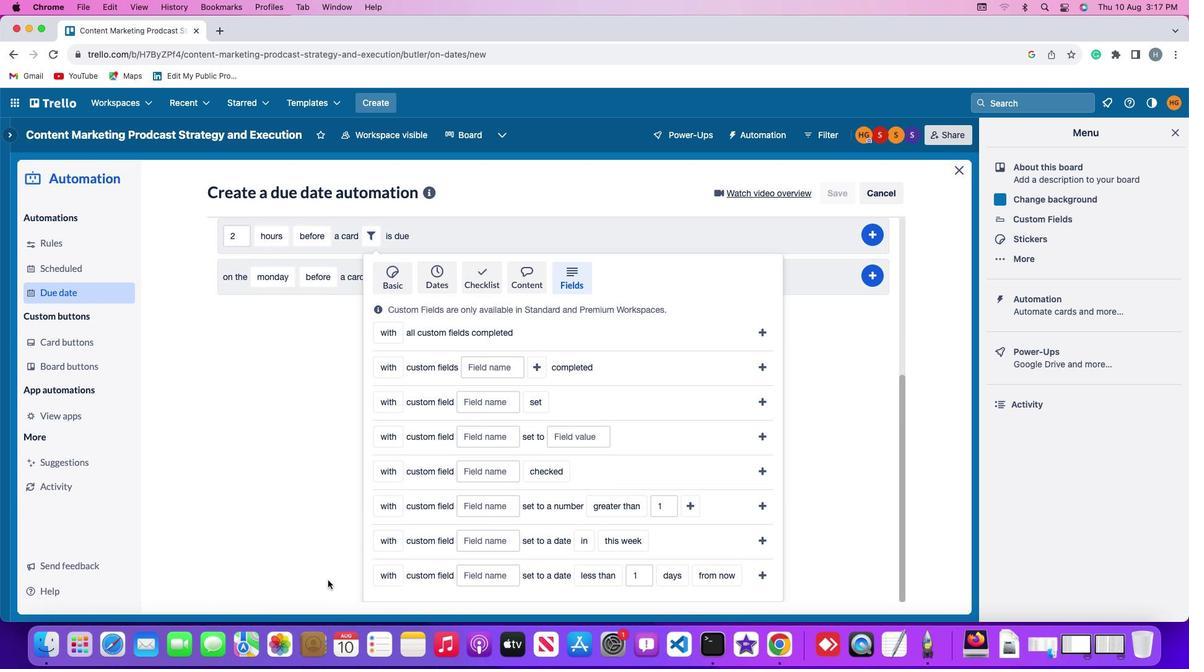 
Action: Mouse moved to (381, 566)
Screenshot: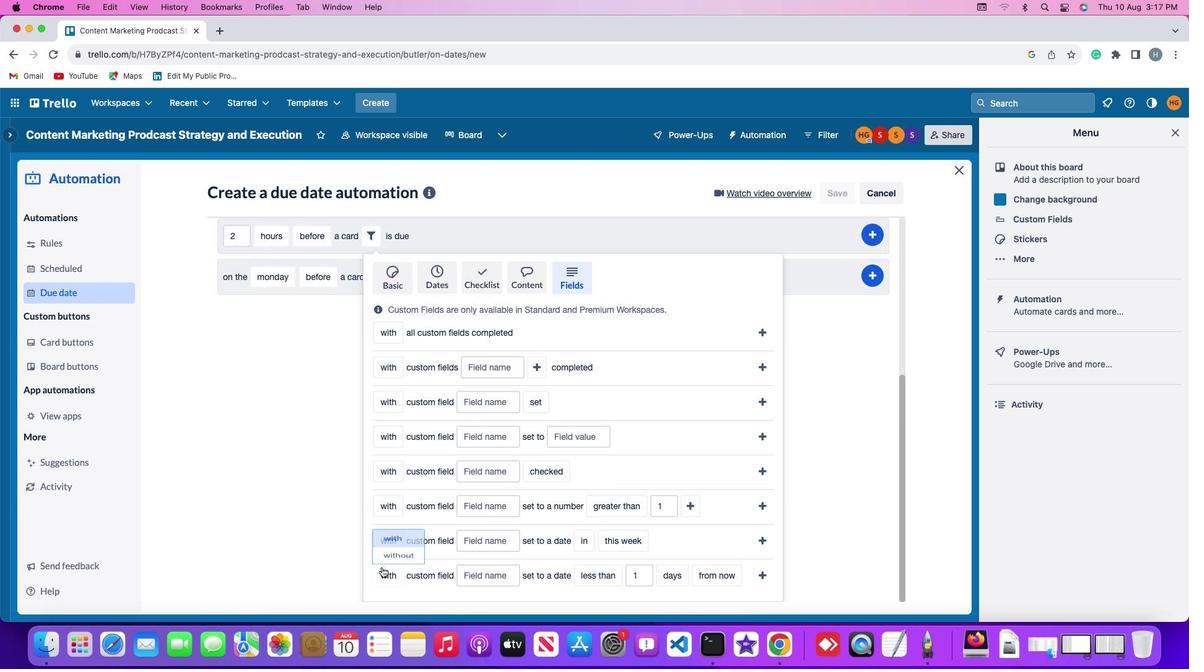 
Action: Mouse pressed left at (381, 566)
Screenshot: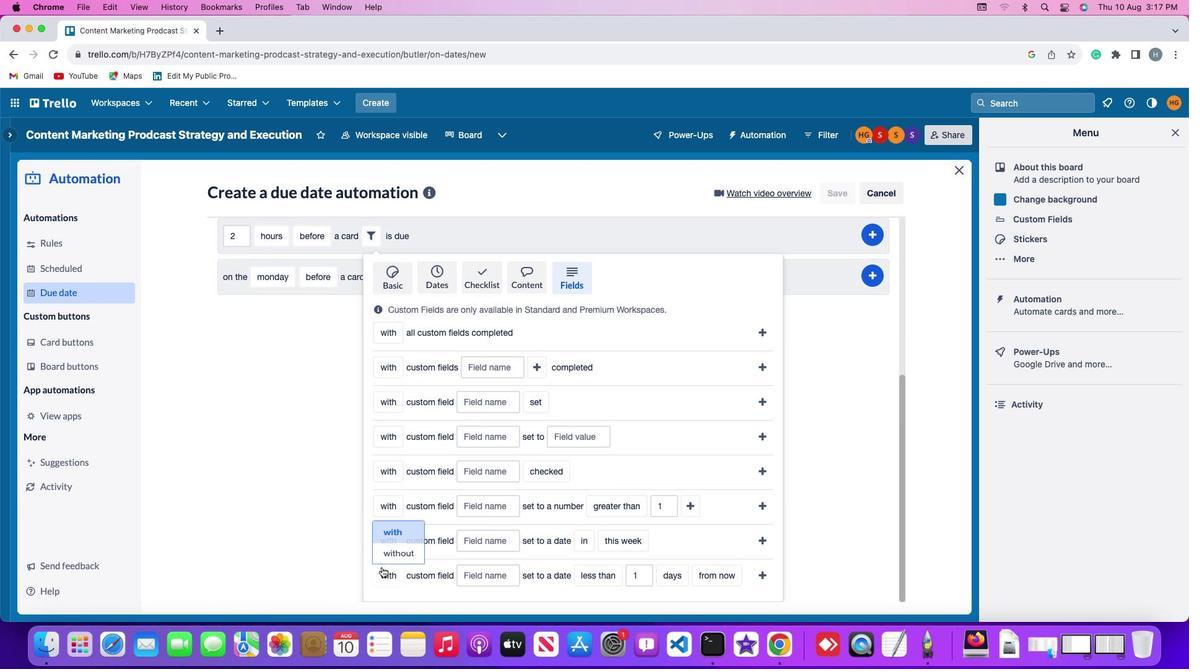 
Action: Mouse moved to (392, 553)
Screenshot: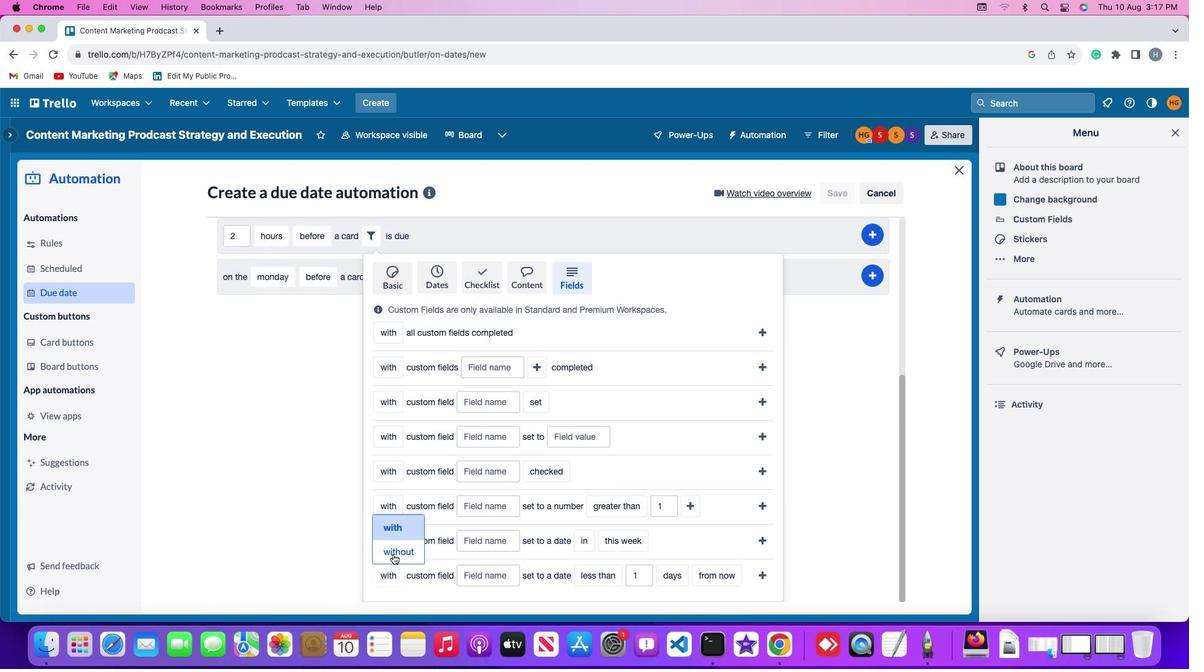 
Action: Mouse pressed left at (392, 553)
Screenshot: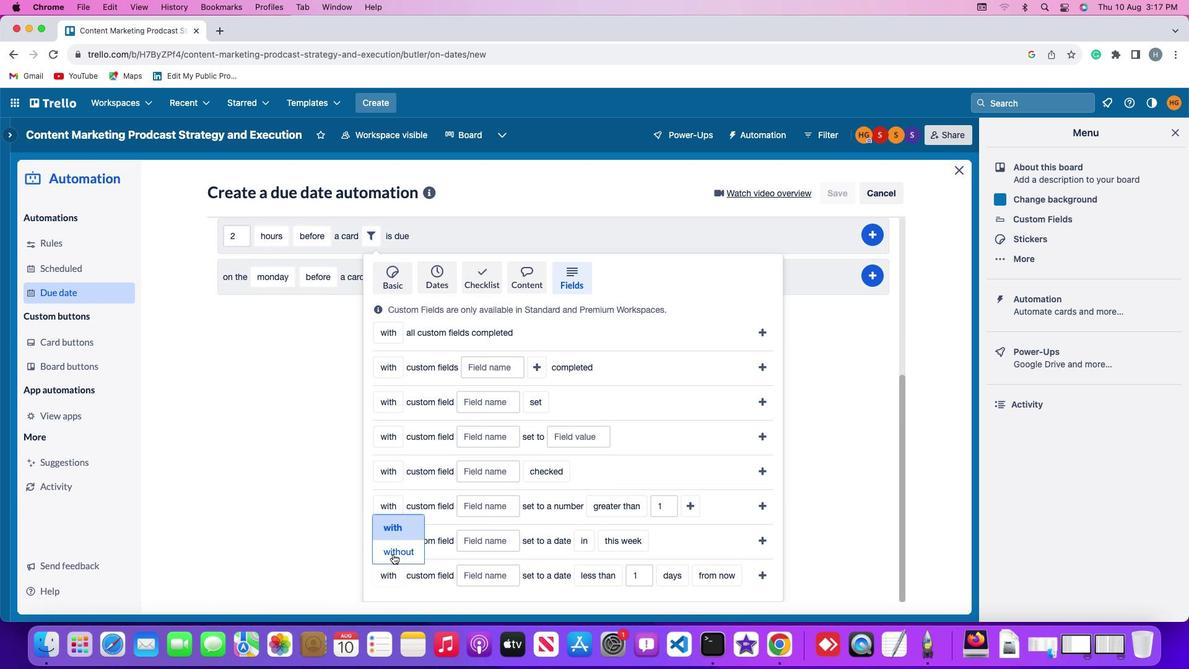 
Action: Mouse moved to (487, 575)
Screenshot: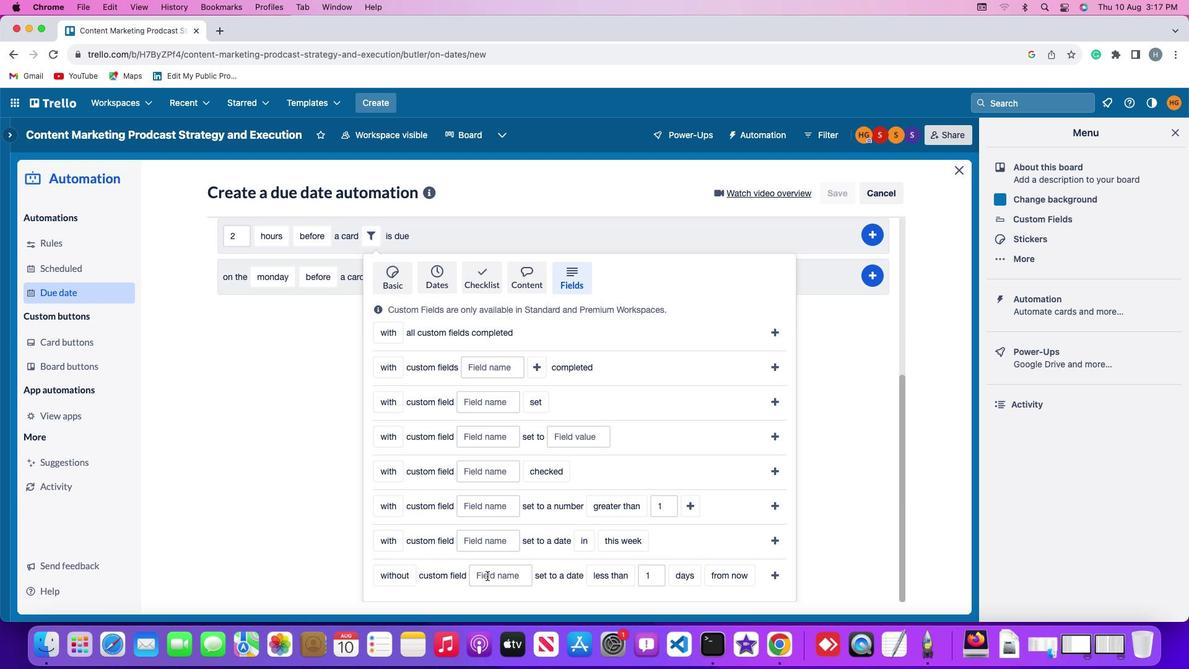 
Action: Mouse pressed left at (487, 575)
Screenshot: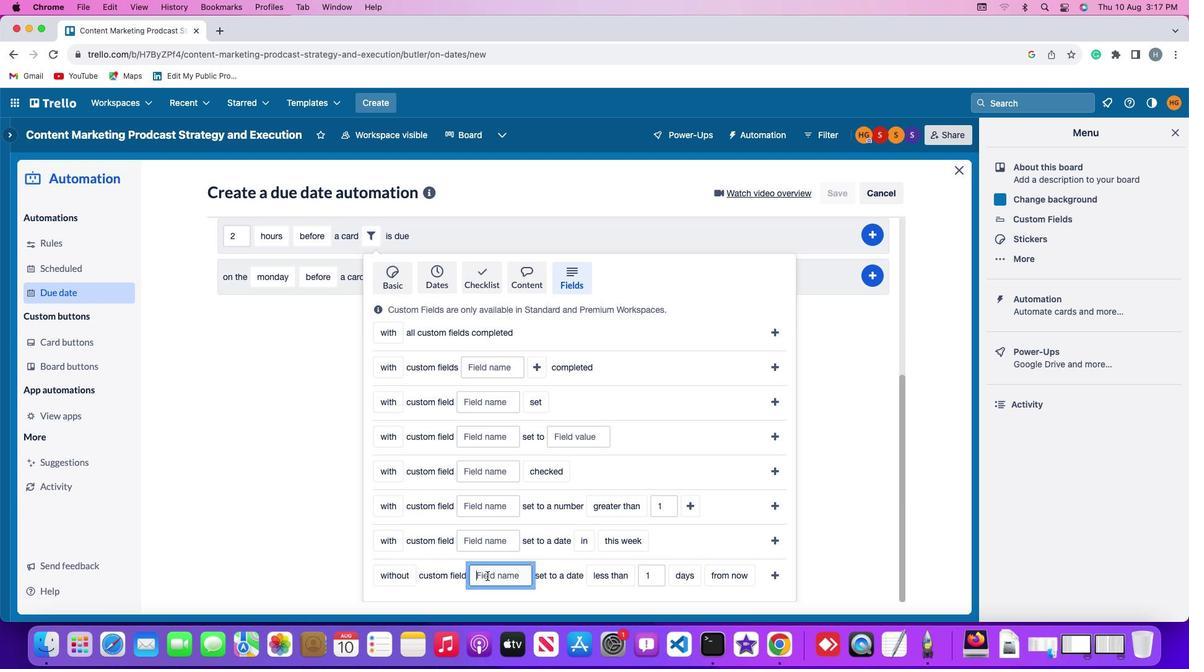 
Action: Key pressed Key.shift'R''e''s''u''m''e'
Screenshot: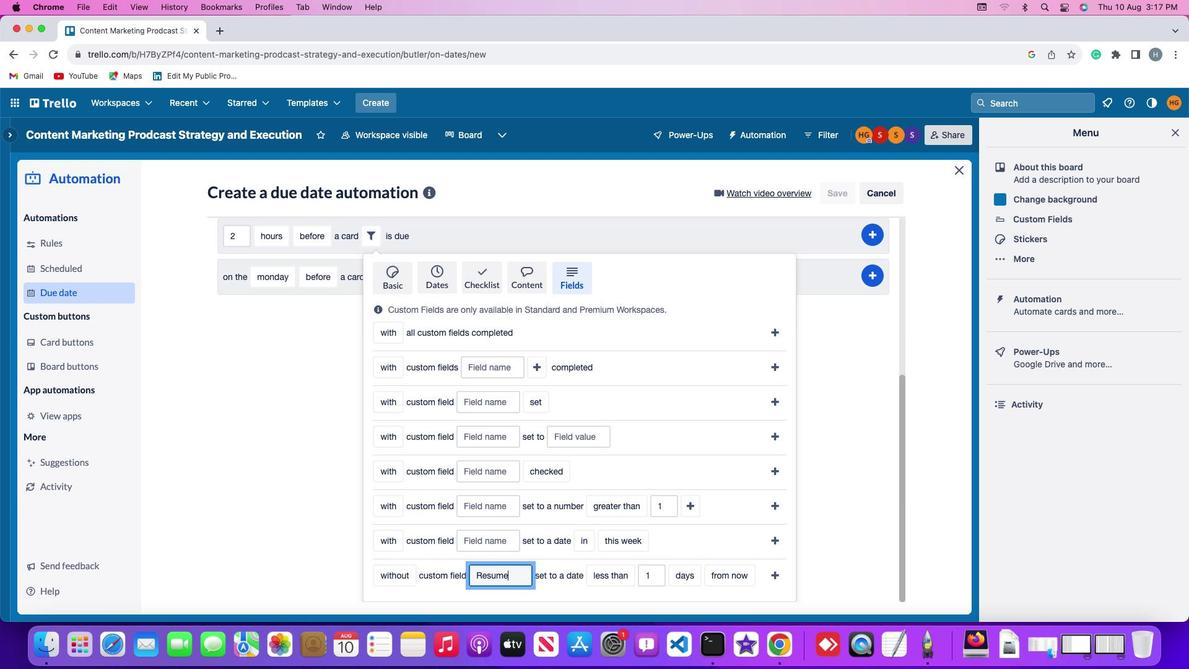 
Action: Mouse moved to (607, 577)
Screenshot: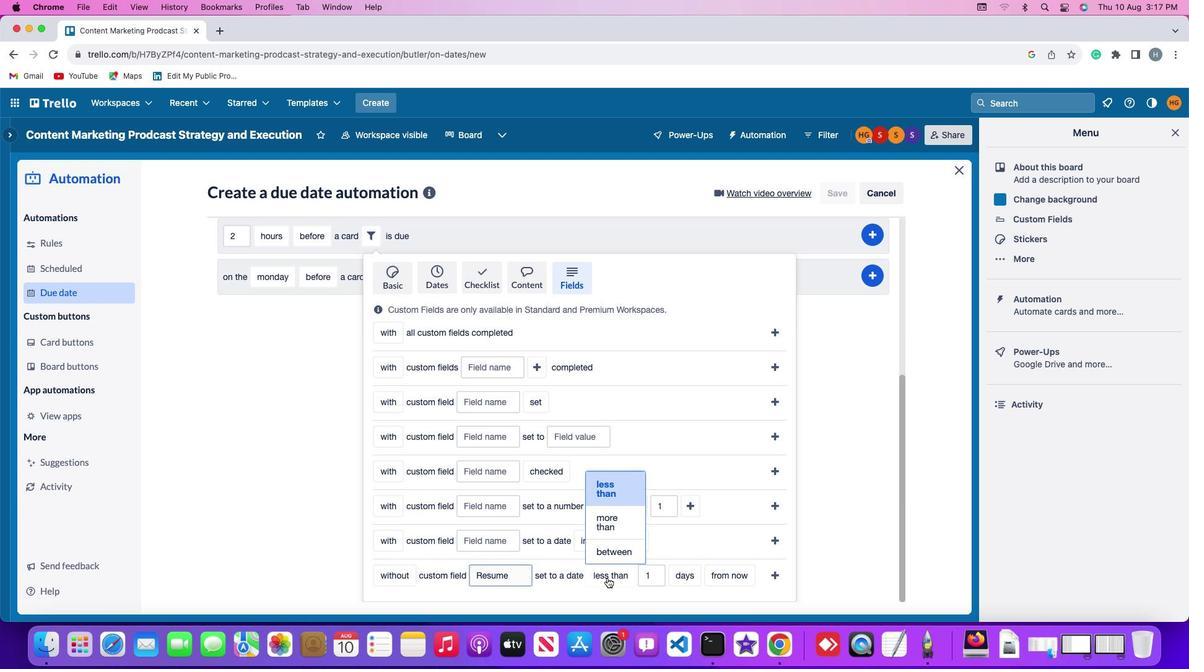 
Action: Mouse pressed left at (607, 577)
Screenshot: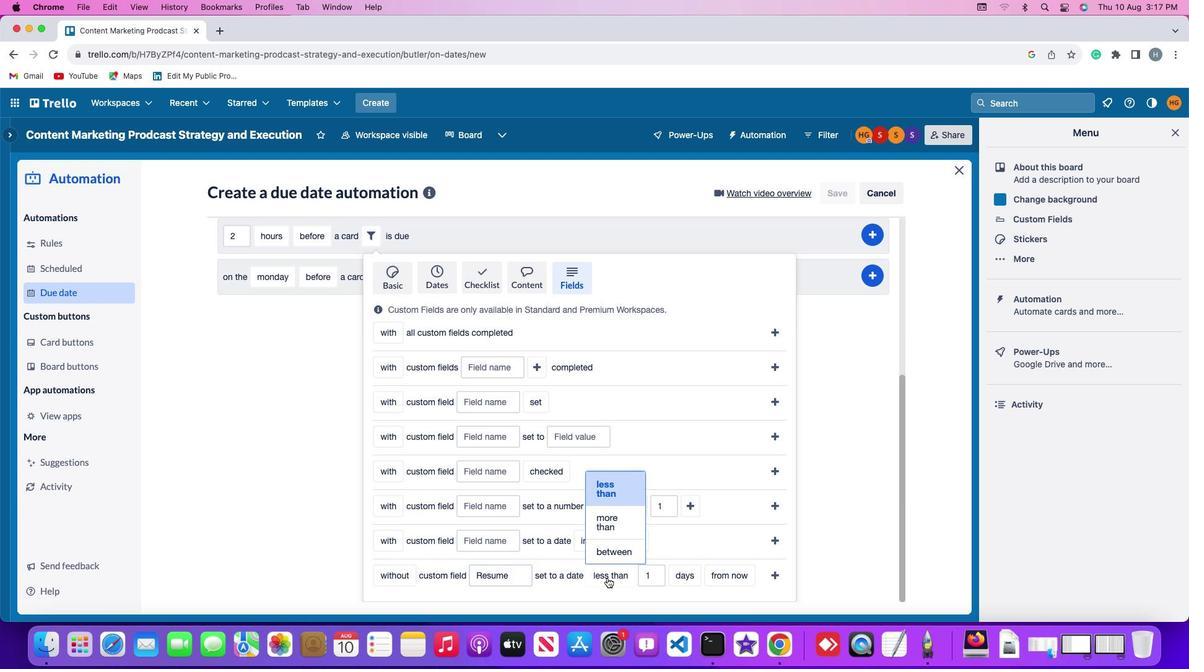 
Action: Mouse moved to (612, 526)
Screenshot: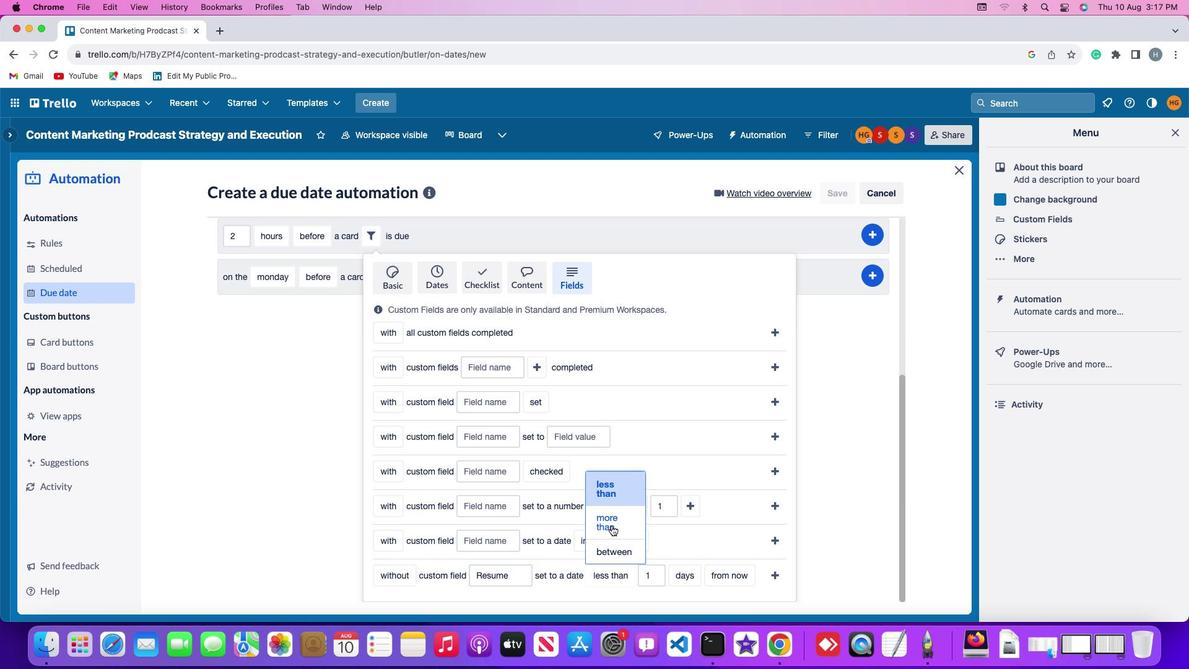 
Action: Mouse pressed left at (612, 526)
Screenshot: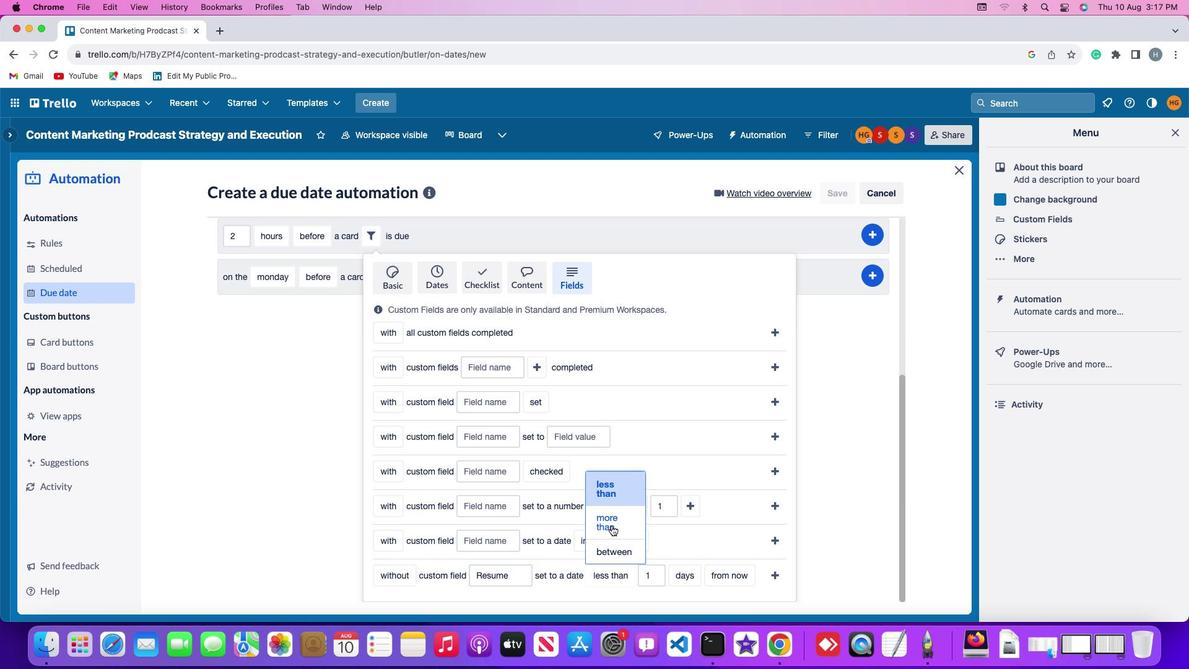 
Action: Mouse moved to (661, 574)
Screenshot: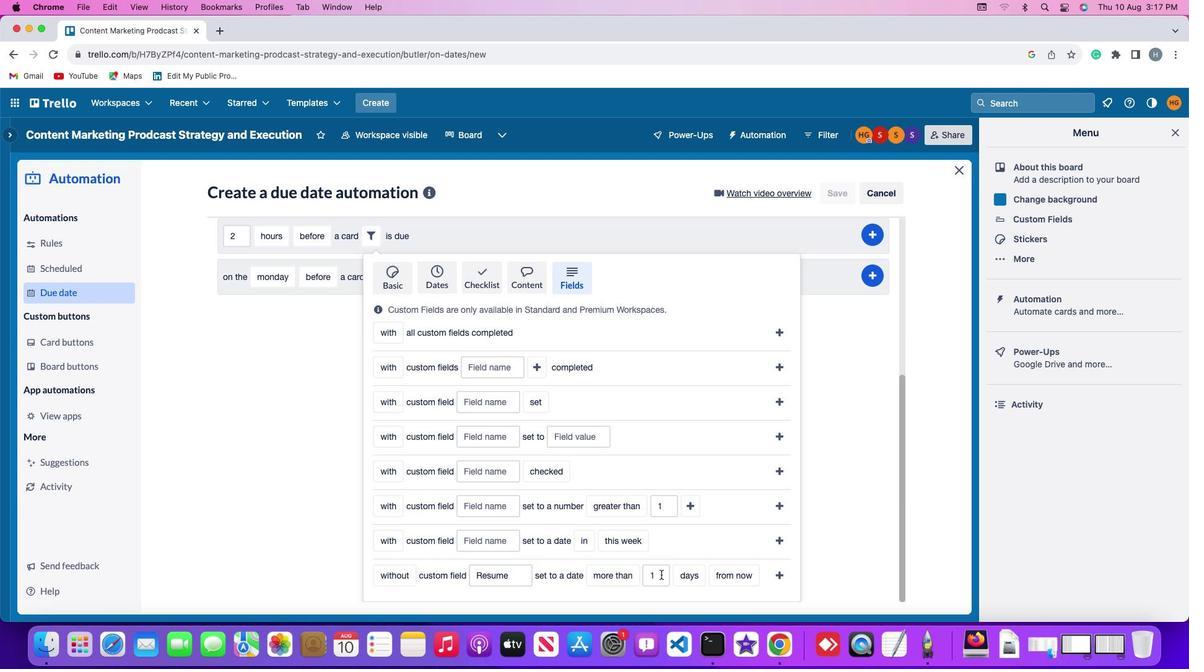 
Action: Mouse pressed left at (661, 574)
Screenshot: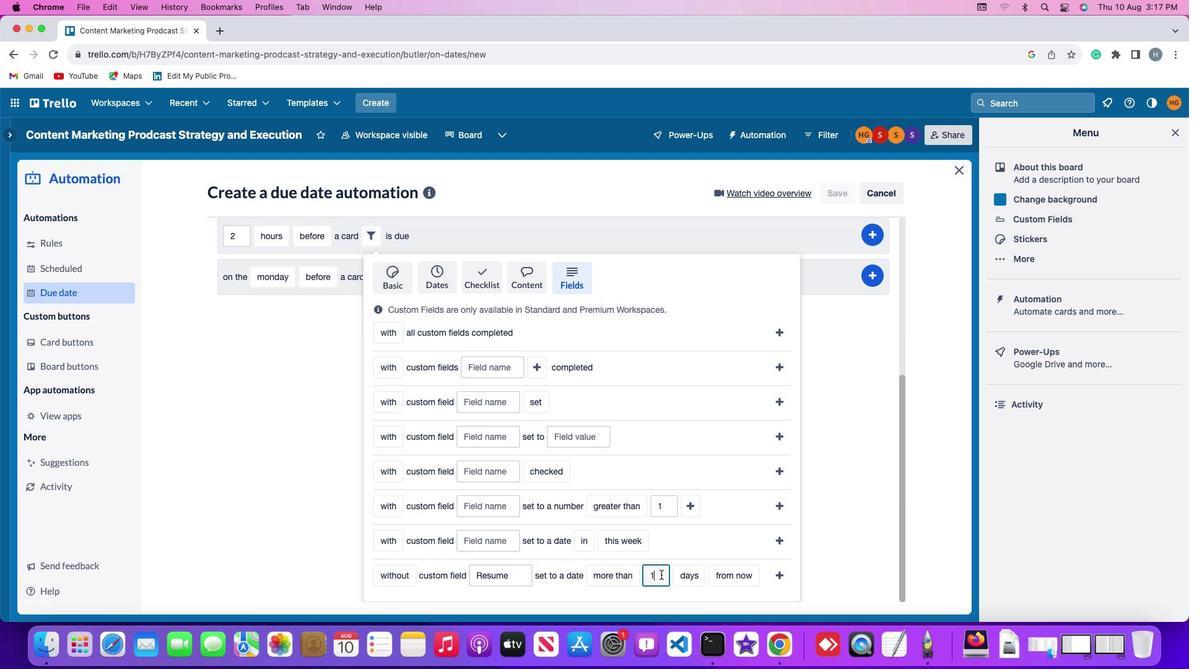 
Action: Key pressed Key.backspace'1'
Screenshot: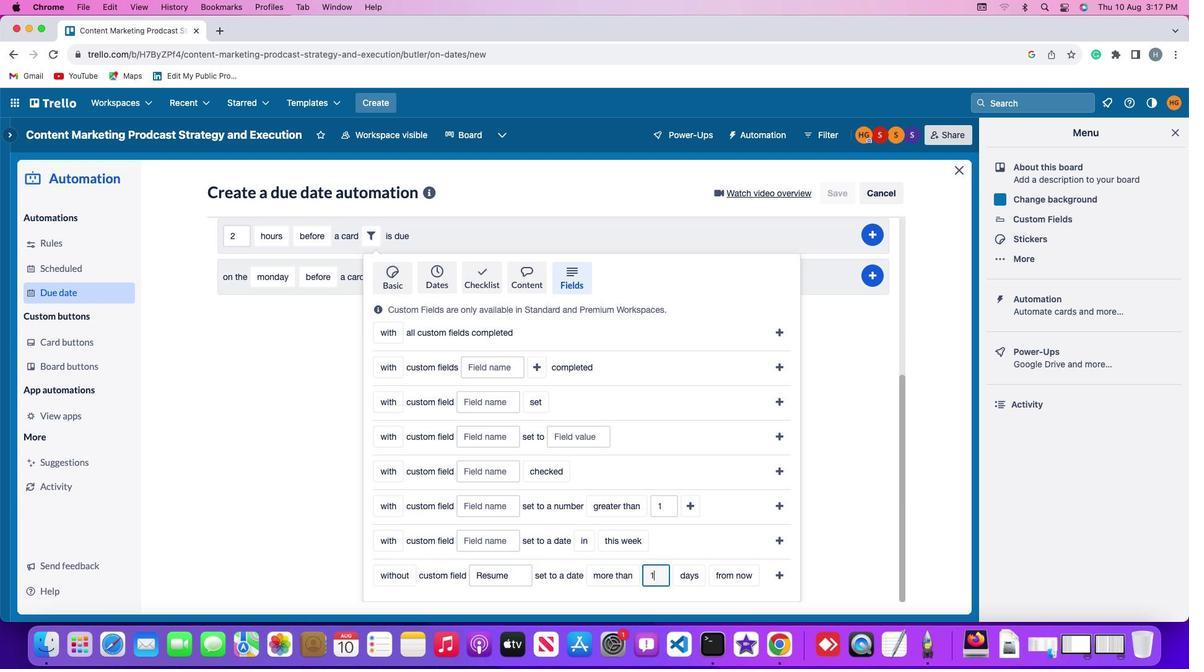 
Action: Mouse moved to (694, 573)
Screenshot: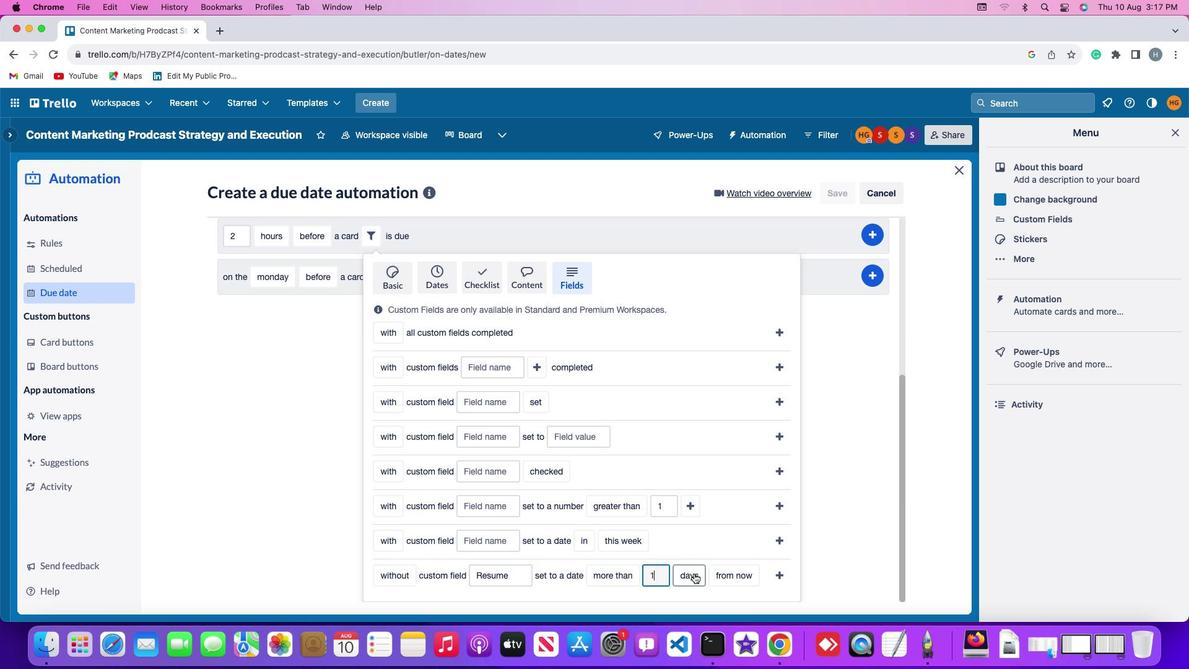 
Action: Mouse pressed left at (694, 573)
Screenshot: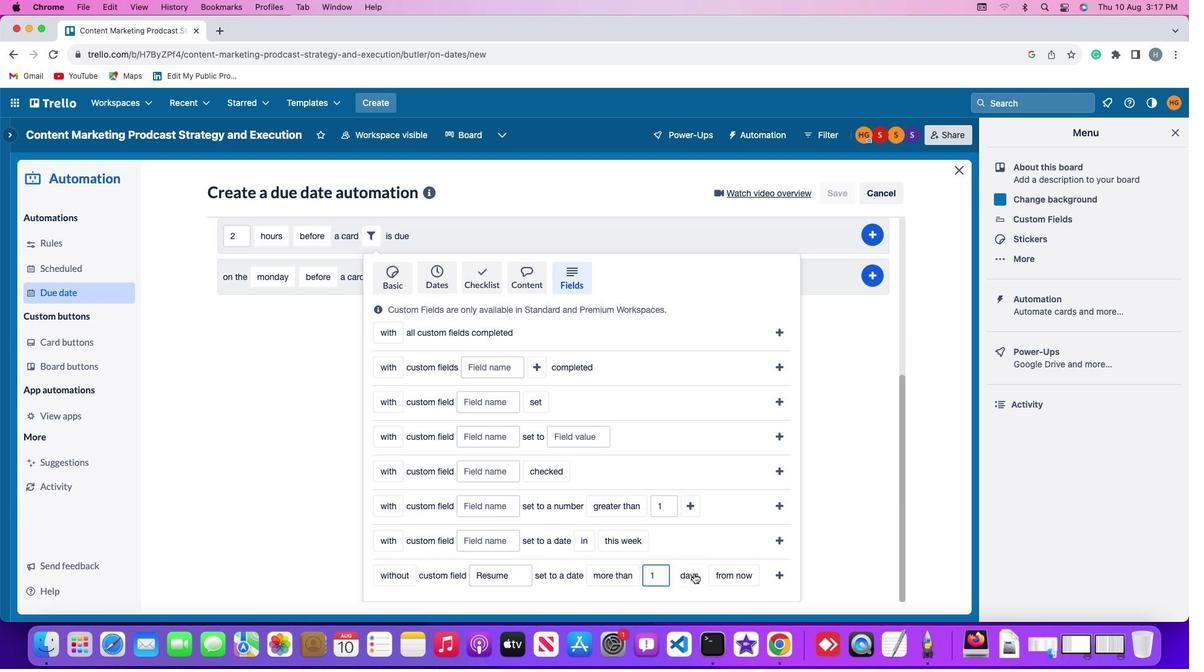 
Action: Mouse moved to (698, 529)
Screenshot: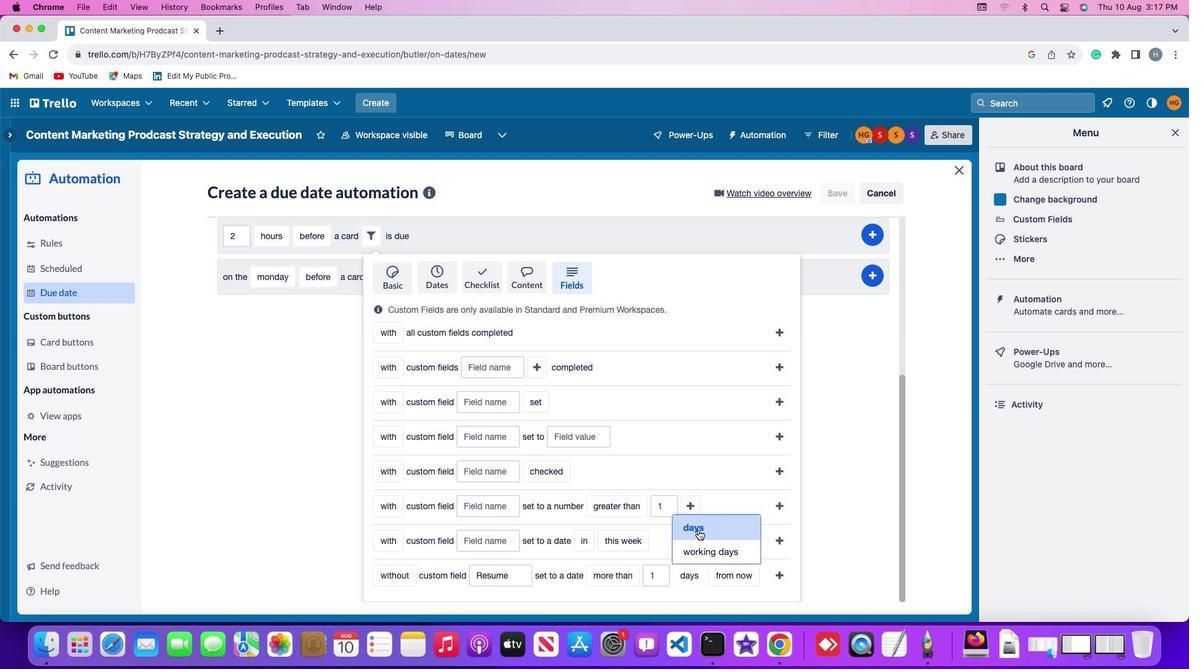 
Action: Mouse pressed left at (698, 529)
Screenshot: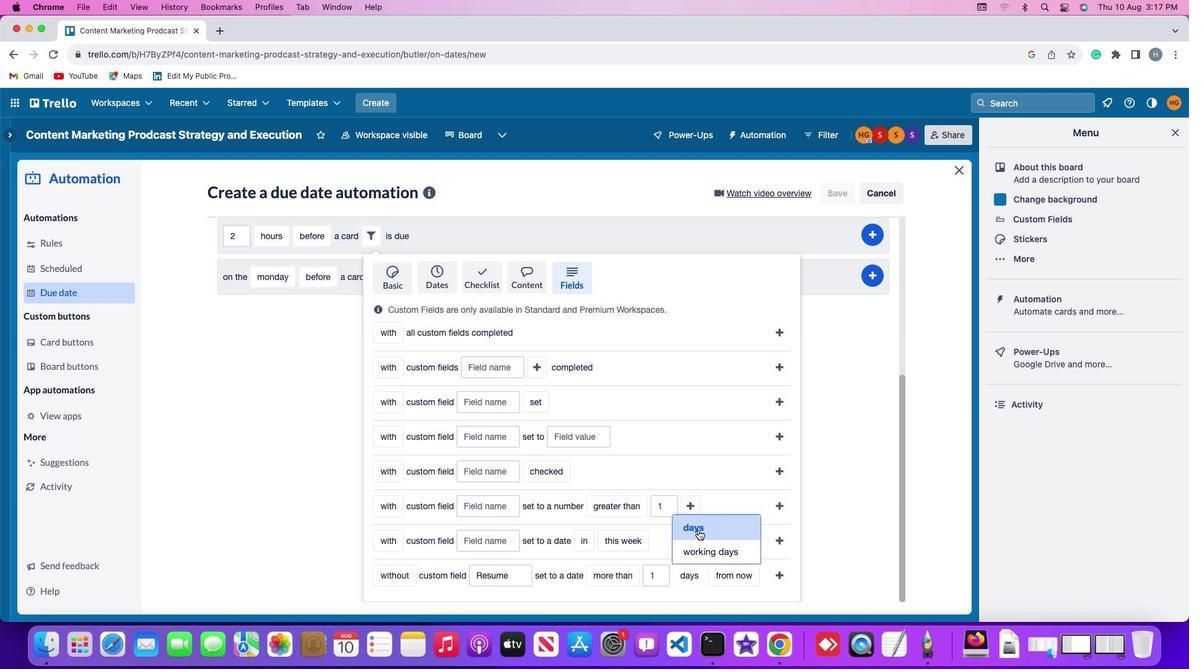 
Action: Mouse moved to (731, 574)
Screenshot: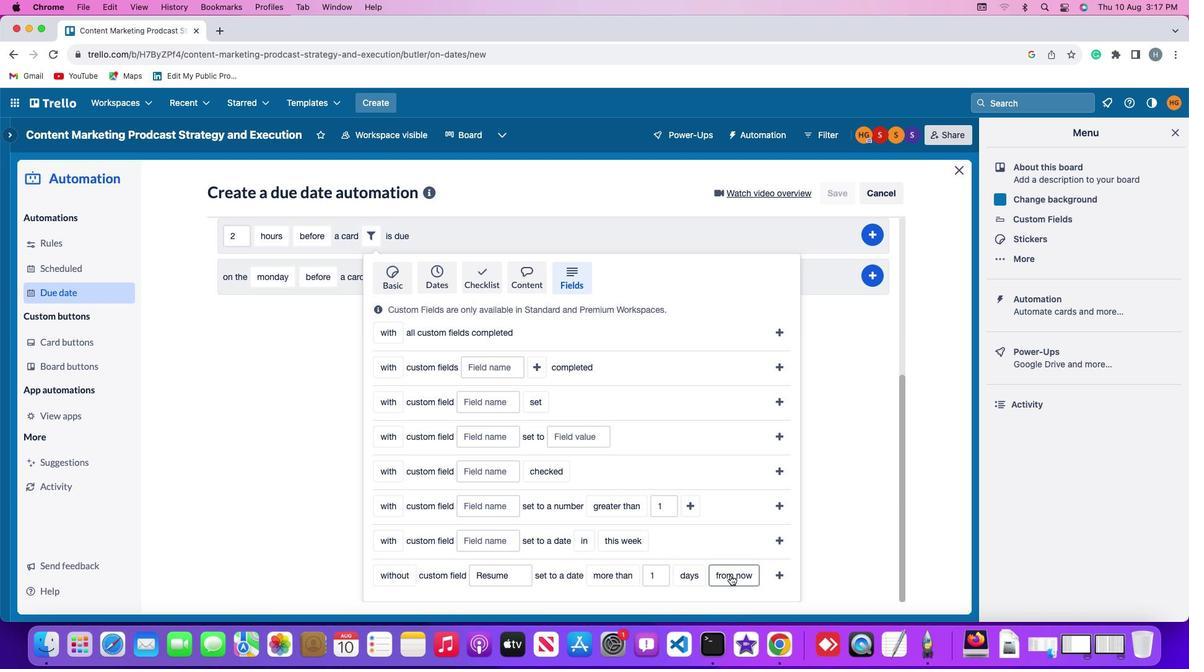 
Action: Mouse pressed left at (731, 574)
Screenshot: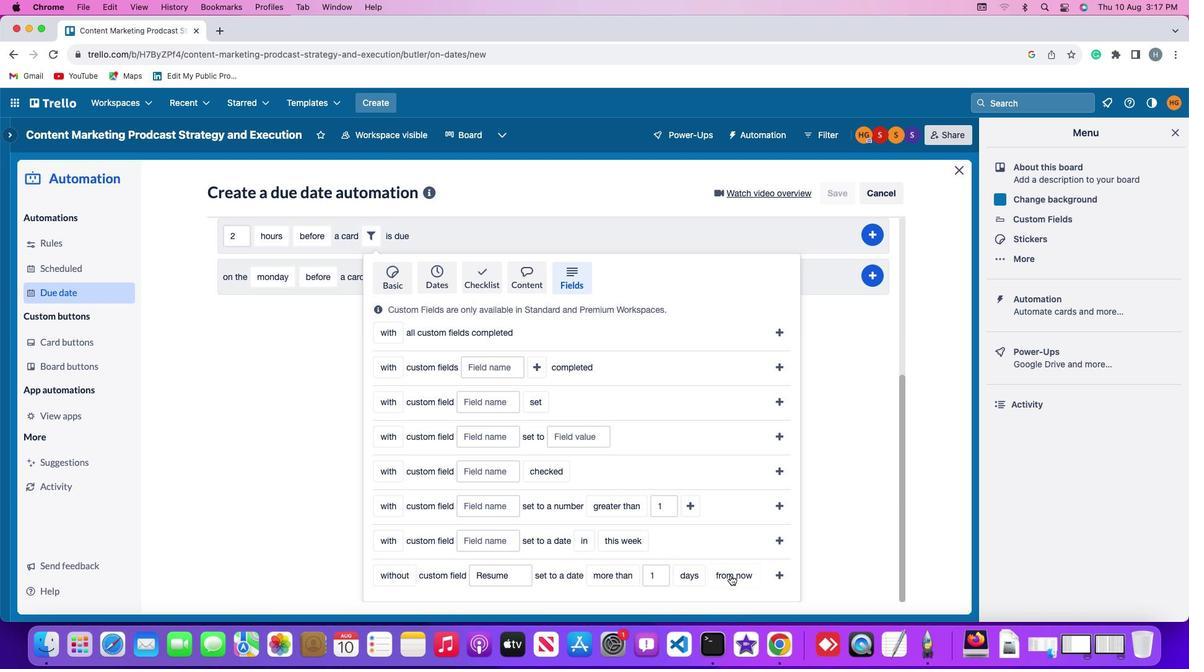 
Action: Mouse moved to (736, 527)
Screenshot: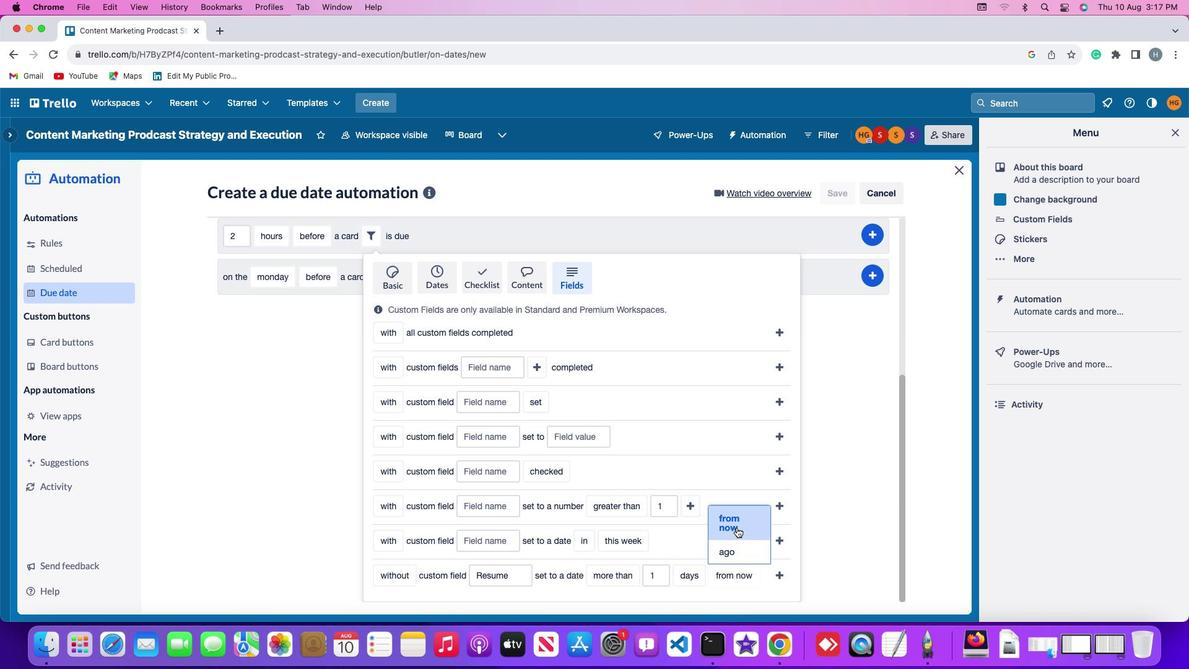 
Action: Mouse pressed left at (736, 527)
Screenshot: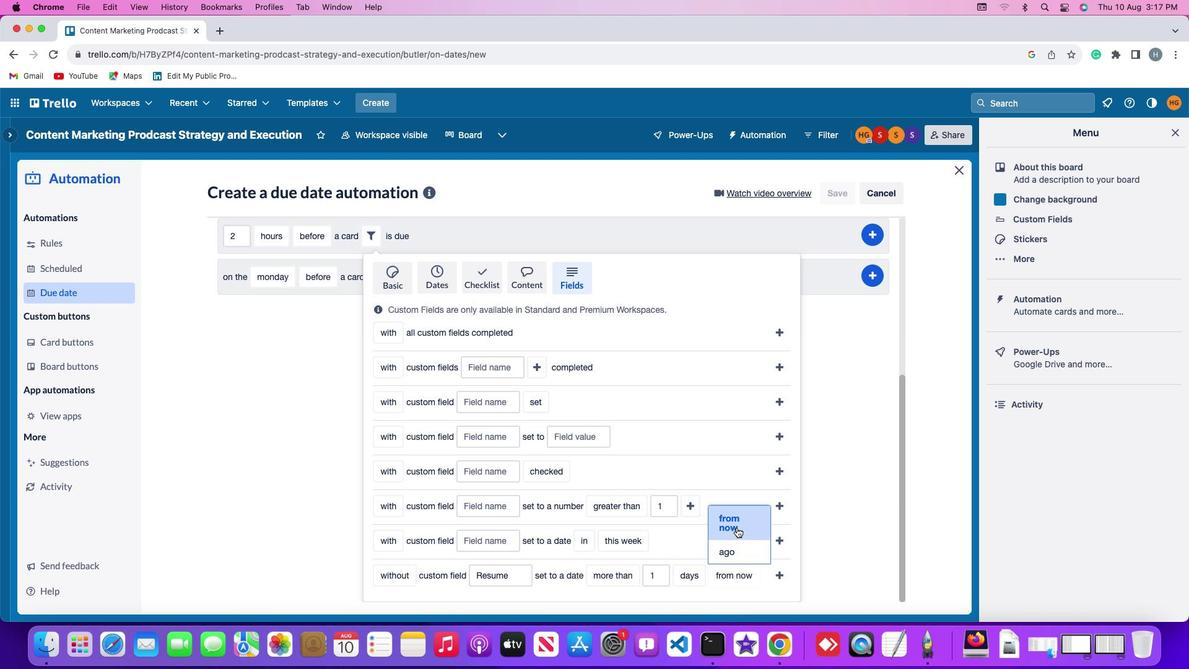 
Action: Mouse moved to (780, 574)
Screenshot: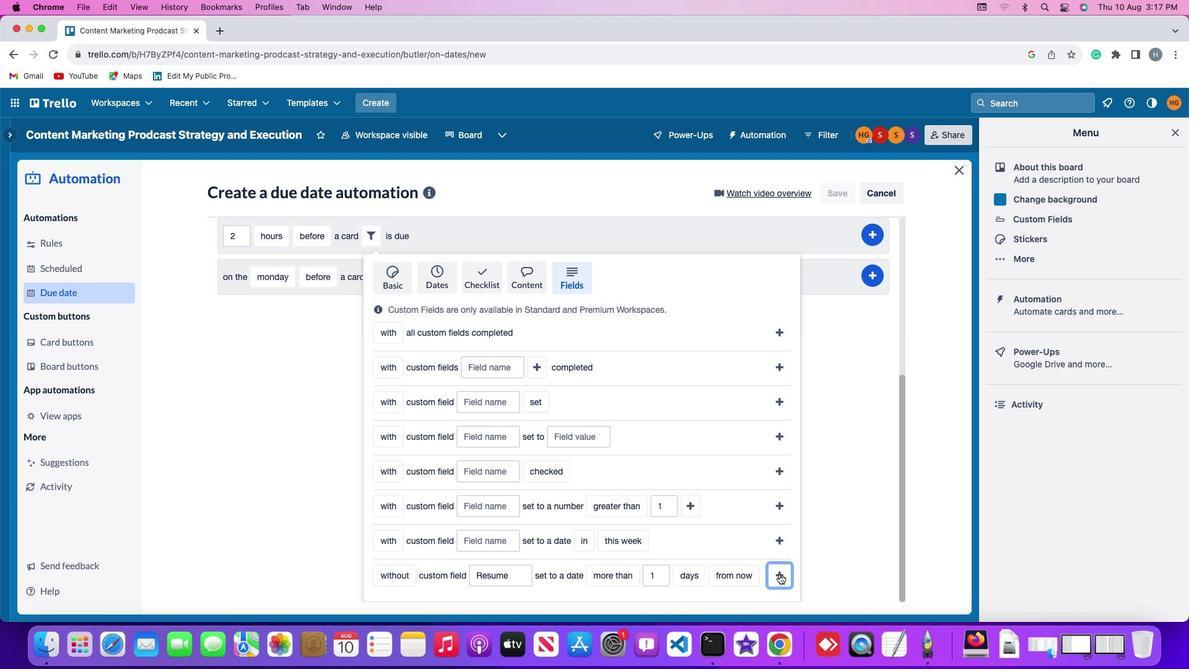 
Action: Mouse pressed left at (780, 574)
Screenshot: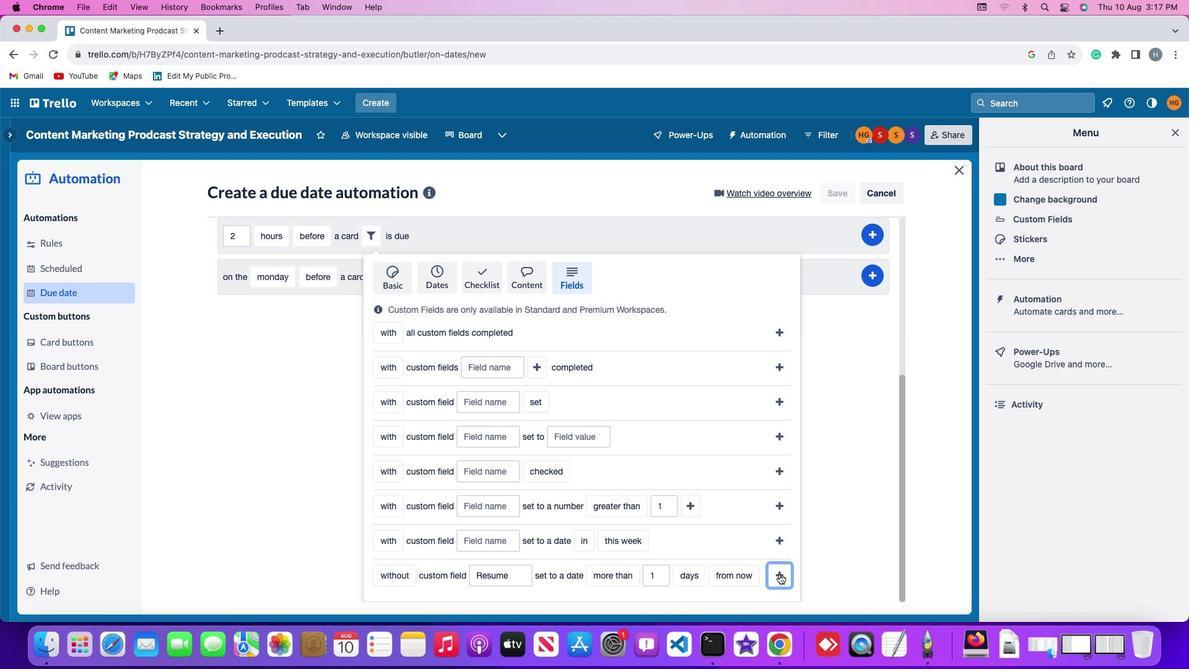 
Action: Mouse moved to (877, 494)
Screenshot: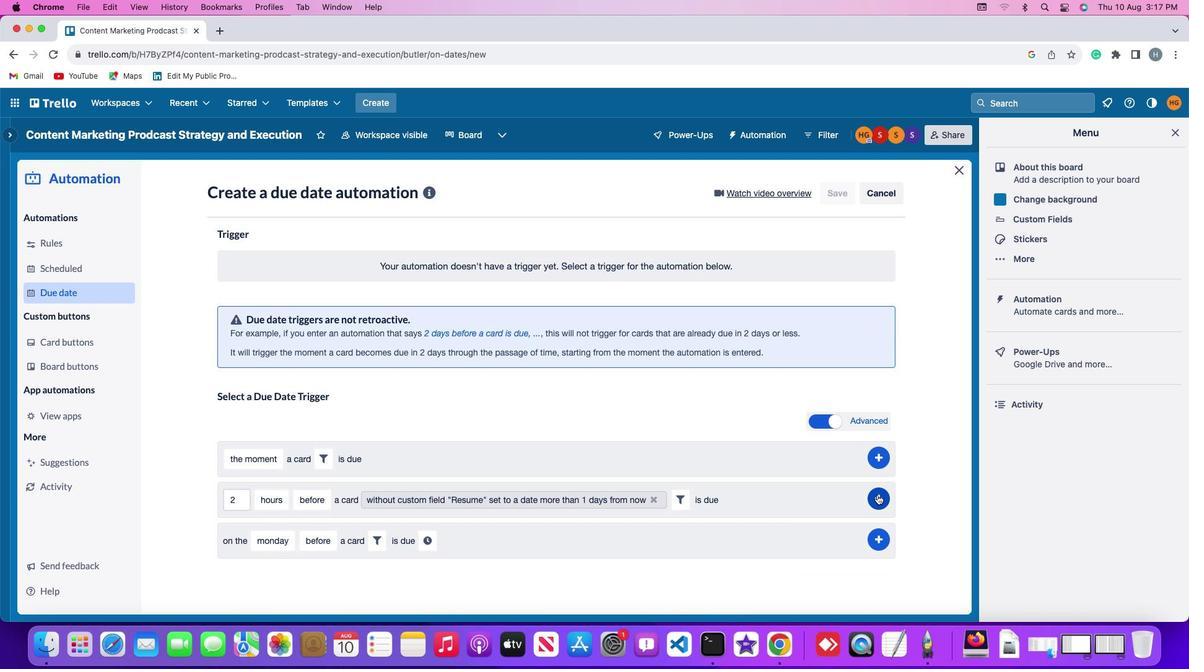 
Action: Mouse pressed left at (877, 494)
Screenshot: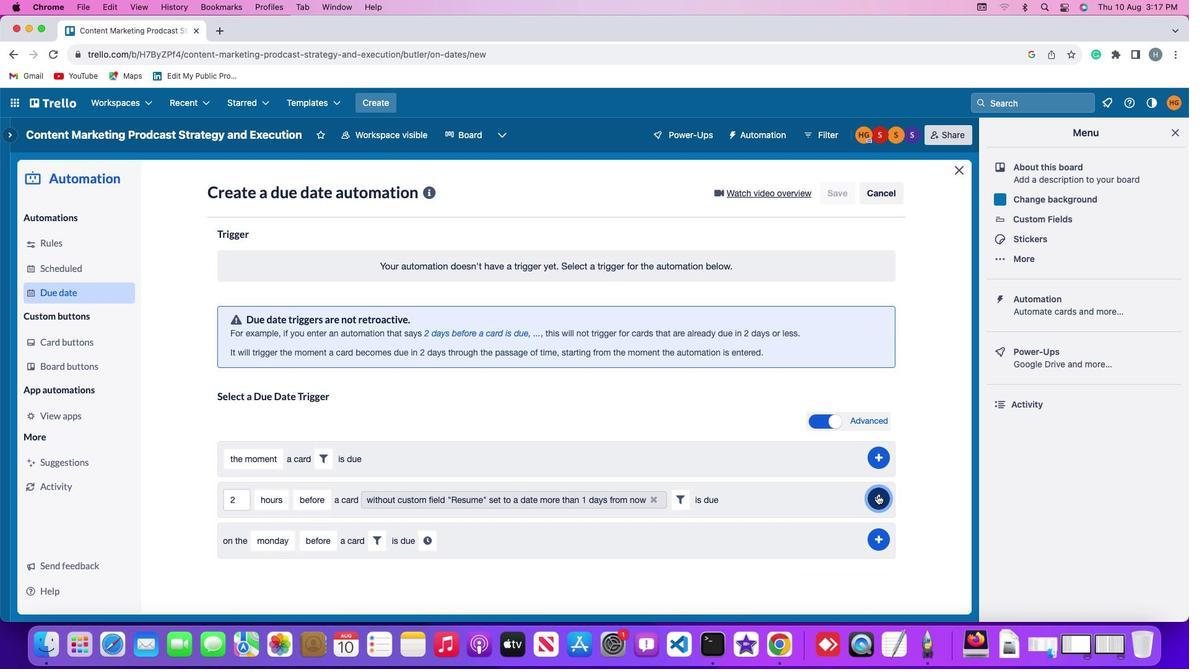 
Action: Mouse moved to (922, 406)
Screenshot: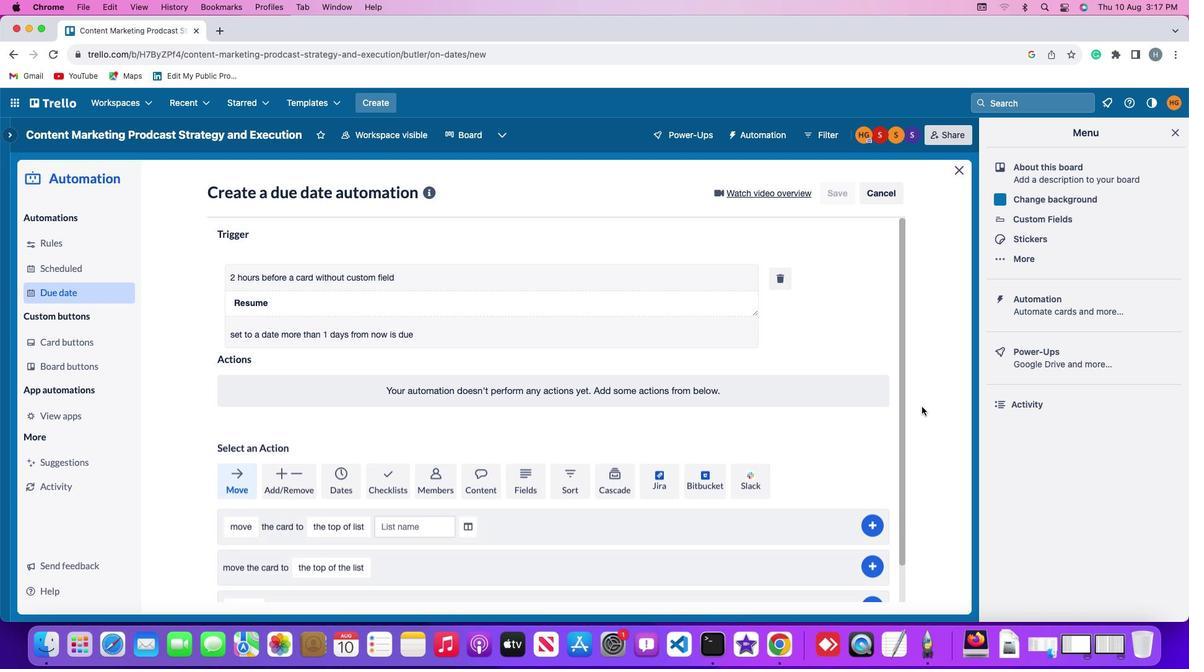 
